 Task: In the Contact  Avery.Robinson@revlon.com; add deal stage: 'Decision Maker bought In'; Add amount '100000'; Select Deal Type: New Business; Select priority: 'High'; Associate deal with contact: choose any two contacts and company: Select any company.. Logged in from softage.1@softage.net
Action: Mouse moved to (81, 52)
Screenshot: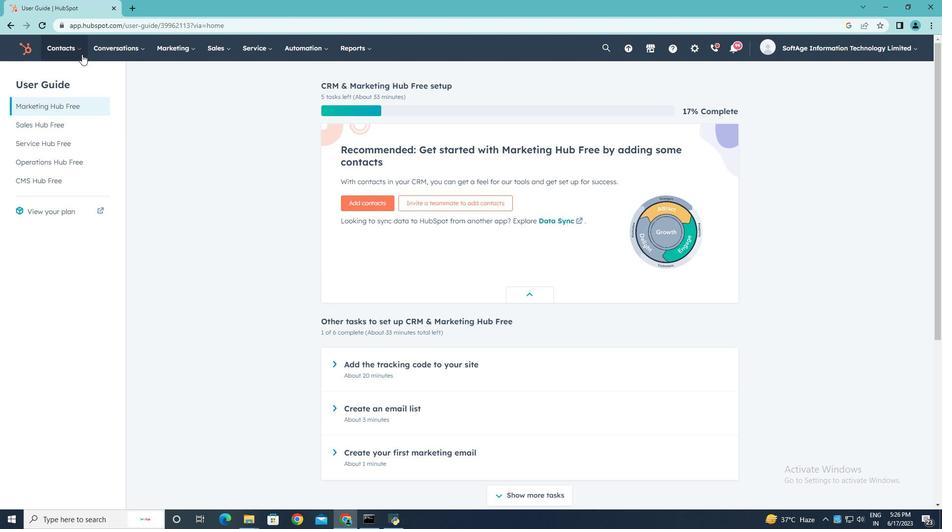 
Action: Mouse pressed left at (81, 52)
Screenshot: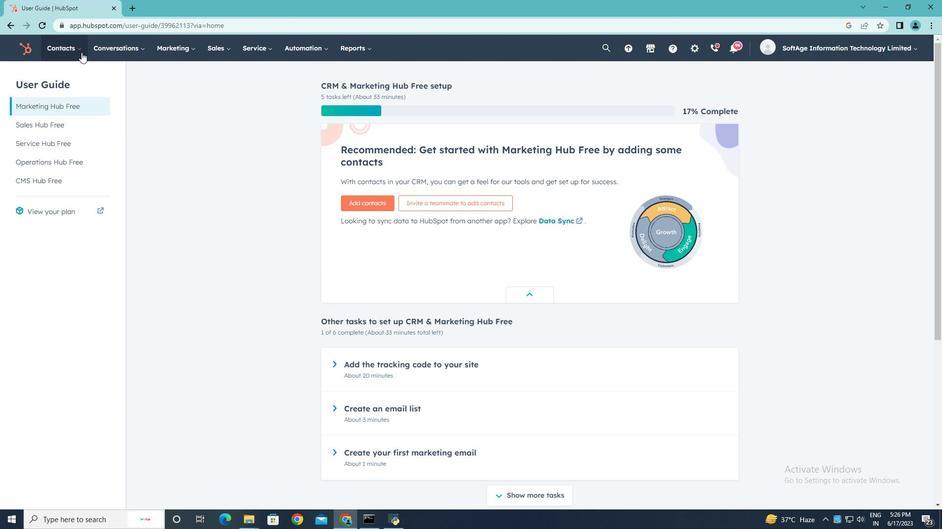 
Action: Mouse moved to (80, 74)
Screenshot: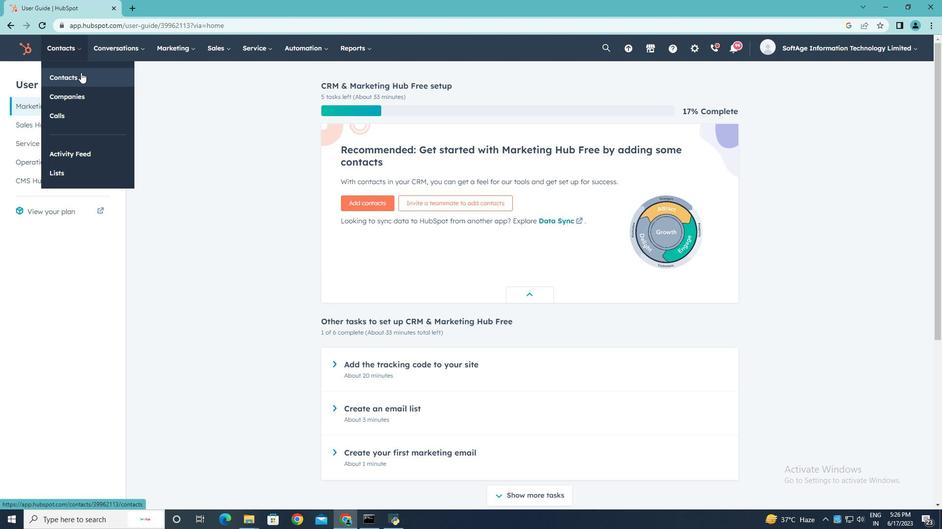 
Action: Mouse pressed left at (80, 74)
Screenshot: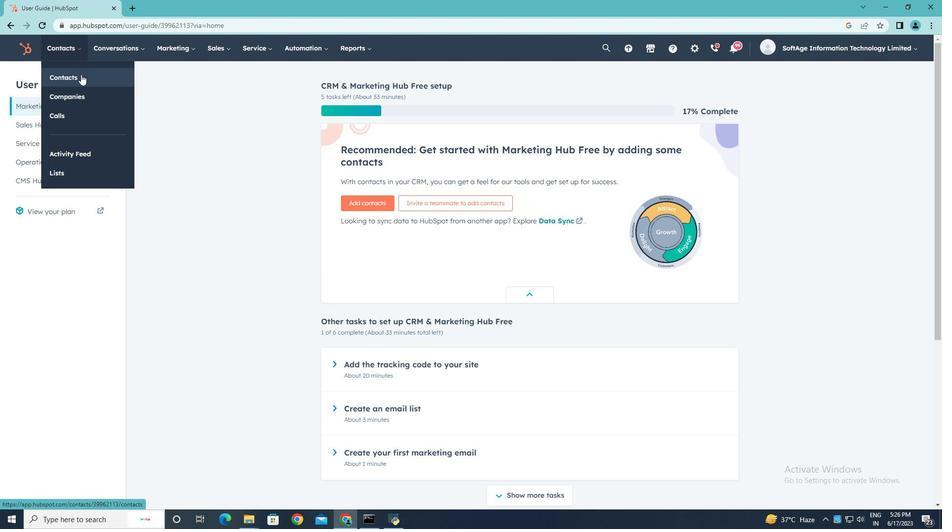 
Action: Mouse moved to (81, 158)
Screenshot: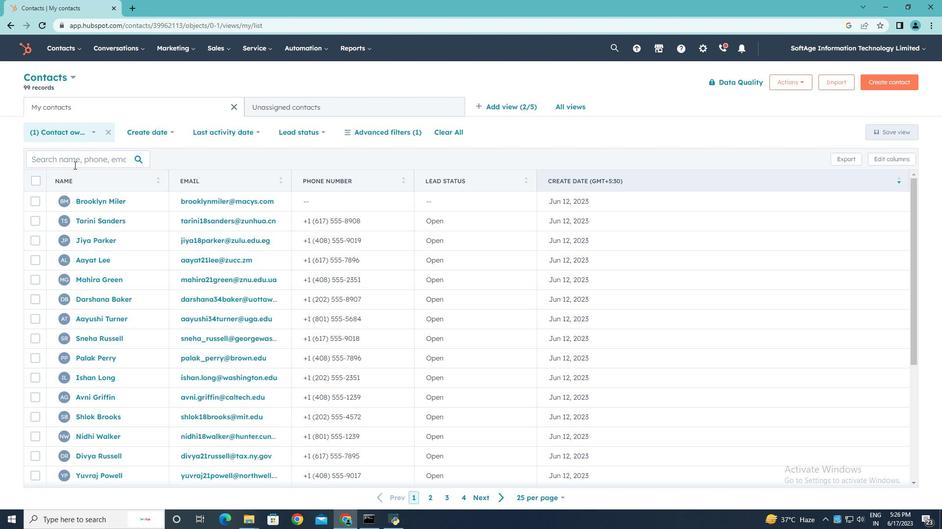 
Action: Mouse pressed left at (81, 158)
Screenshot: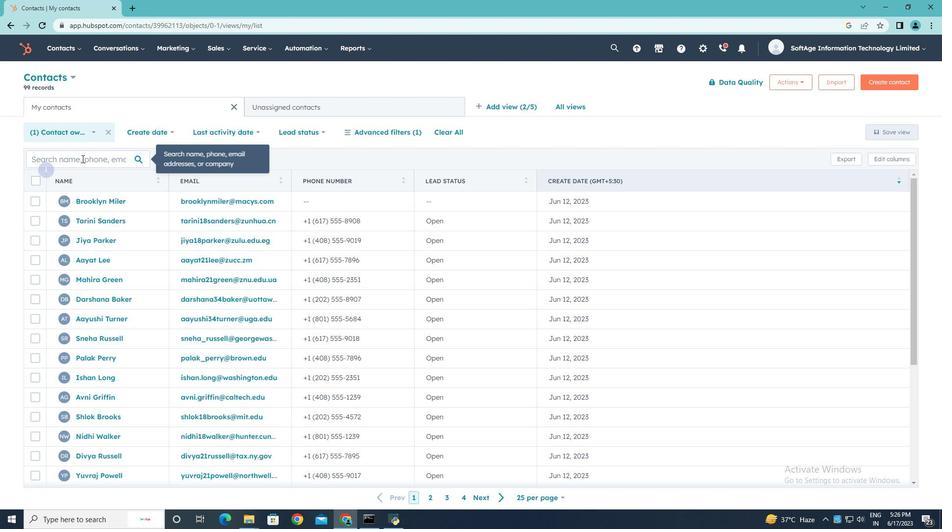 
Action: Key pressed <Key.shift>Avery.<Key.shift><Key.shift><Key.shift><Key.shift>Robinson<Key.shift>@revlon.com
Screenshot: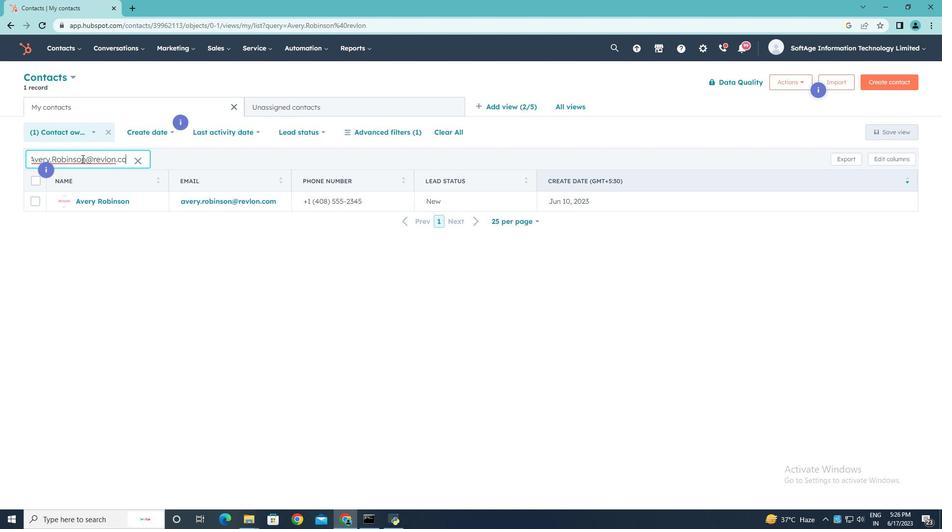 
Action: Mouse moved to (94, 200)
Screenshot: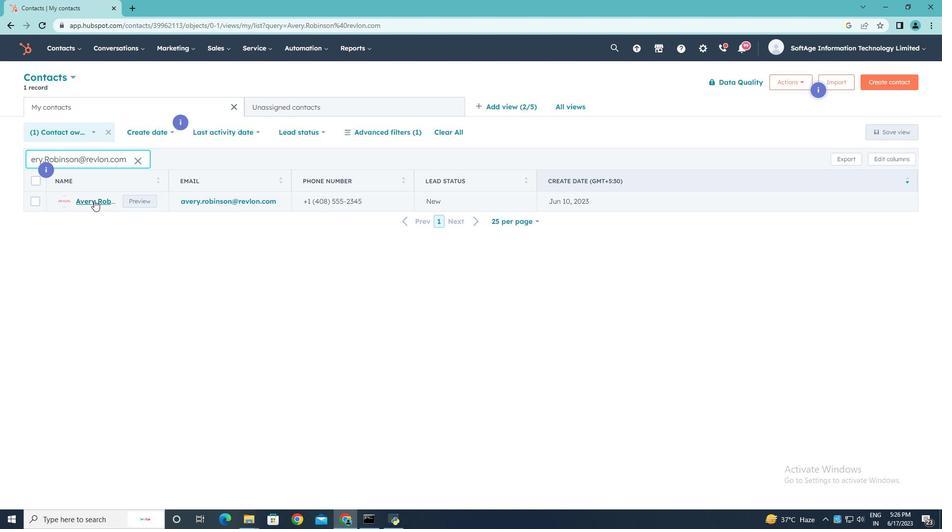 
Action: Mouse pressed left at (94, 200)
Screenshot: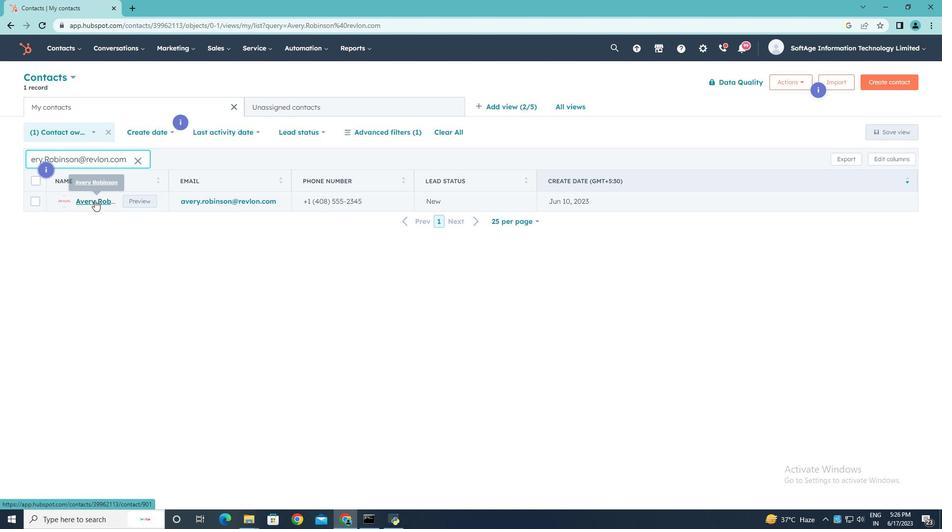 
Action: Mouse moved to (561, 318)
Screenshot: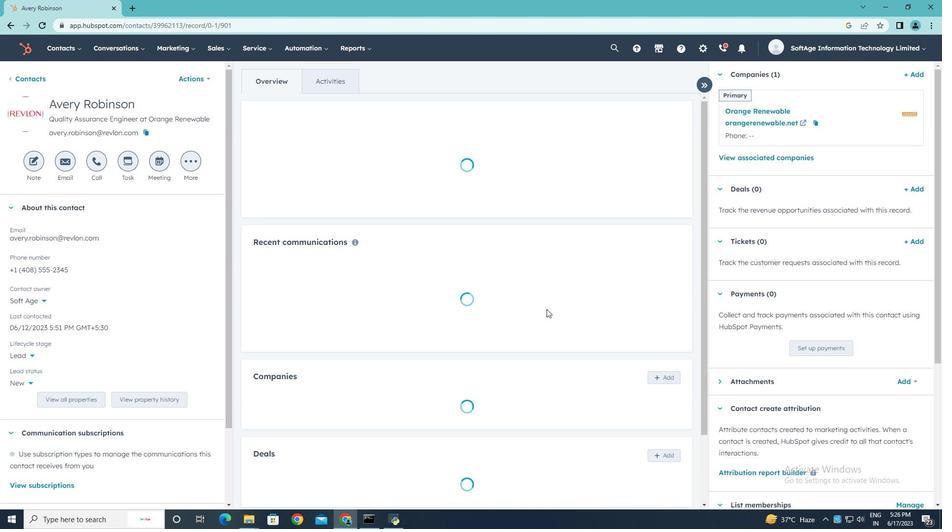 
Action: Mouse scrolled (561, 317) with delta (0, 0)
Screenshot: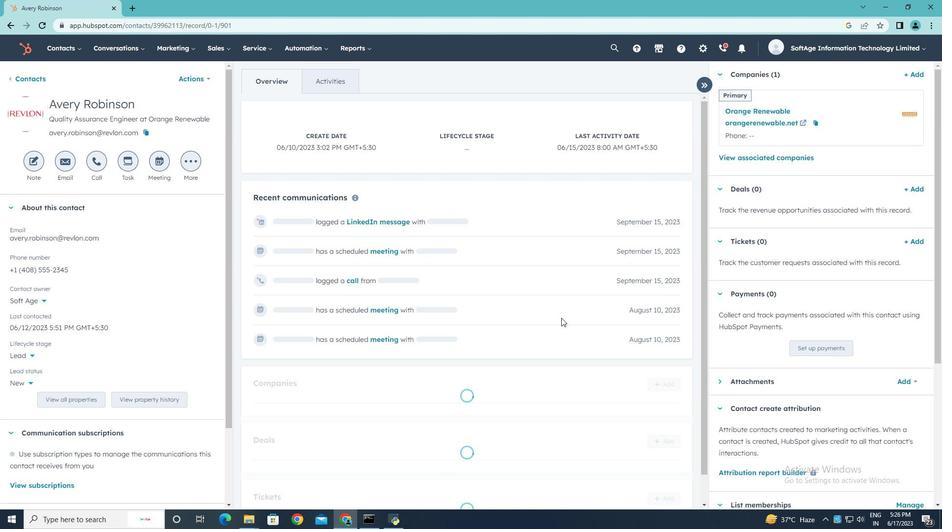 
Action: Mouse scrolled (561, 317) with delta (0, 0)
Screenshot: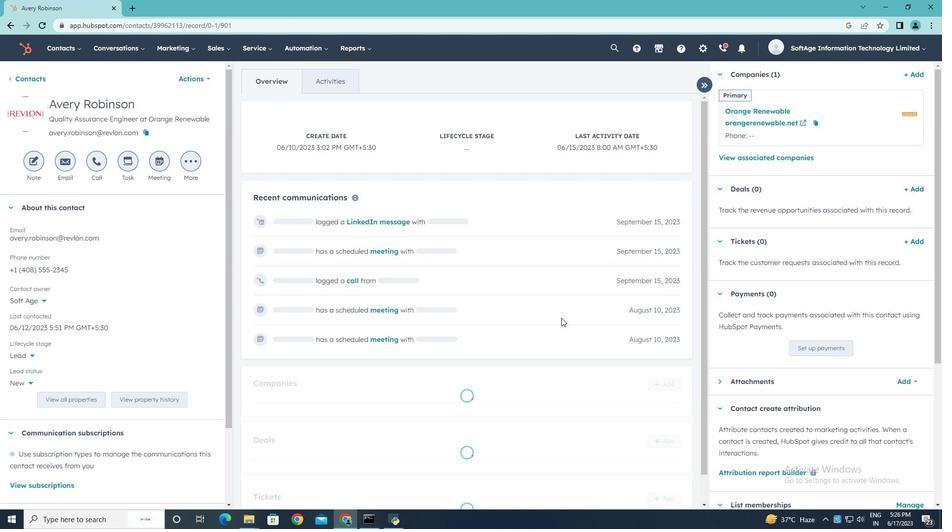 
Action: Mouse scrolled (561, 317) with delta (0, 0)
Screenshot: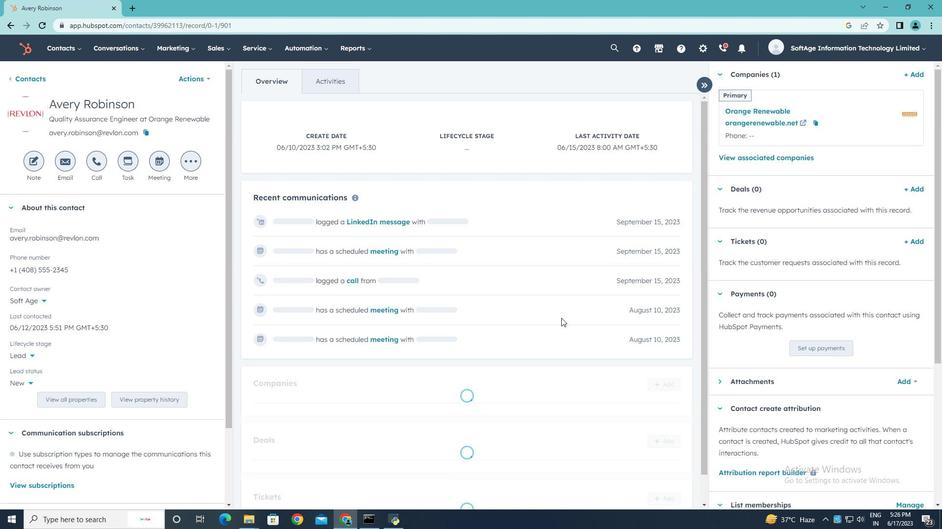 
Action: Mouse moved to (561, 322)
Screenshot: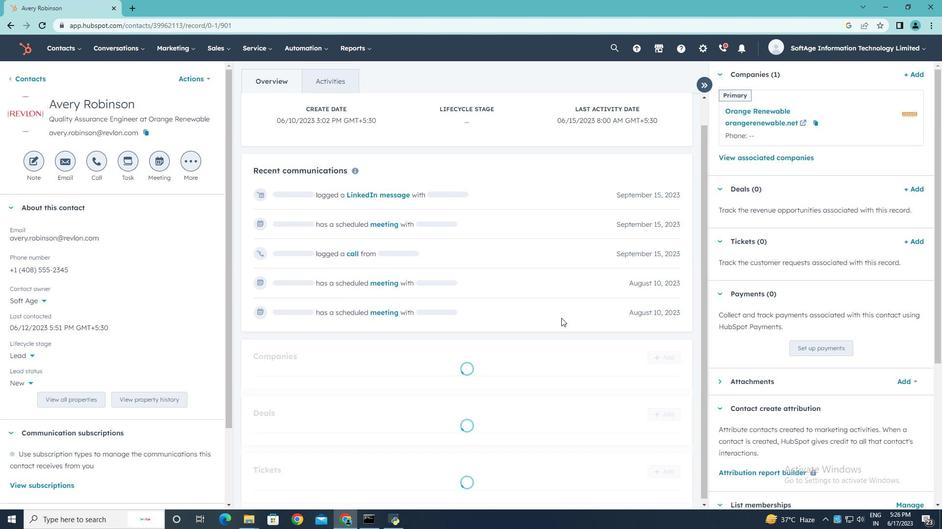 
Action: Mouse scrolled (561, 321) with delta (0, 0)
Screenshot: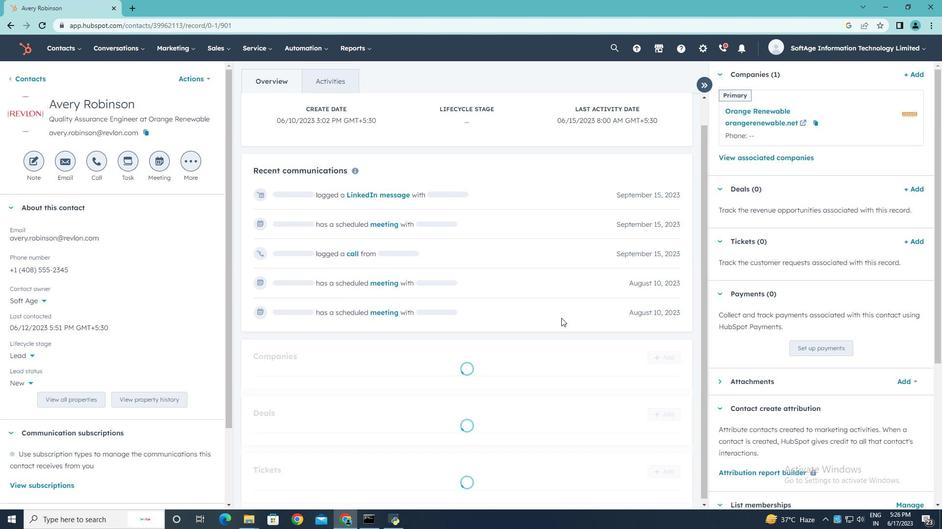 
Action: Mouse moved to (561, 322)
Screenshot: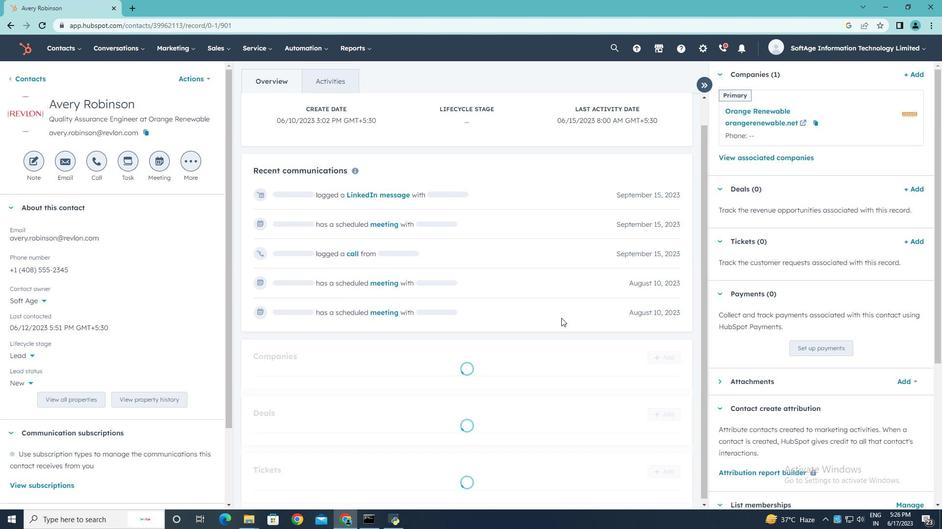 
Action: Mouse scrolled (561, 321) with delta (0, 0)
Screenshot: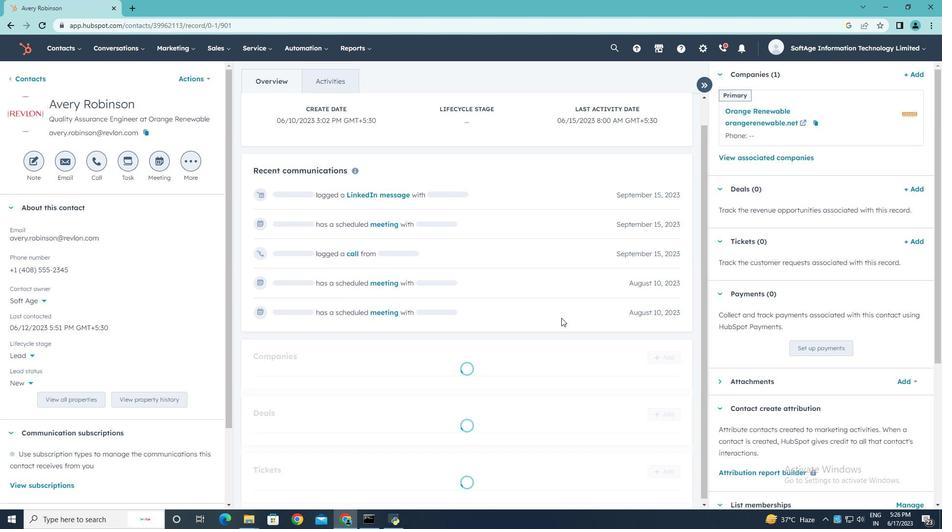 
Action: Mouse scrolled (561, 321) with delta (0, 0)
Screenshot: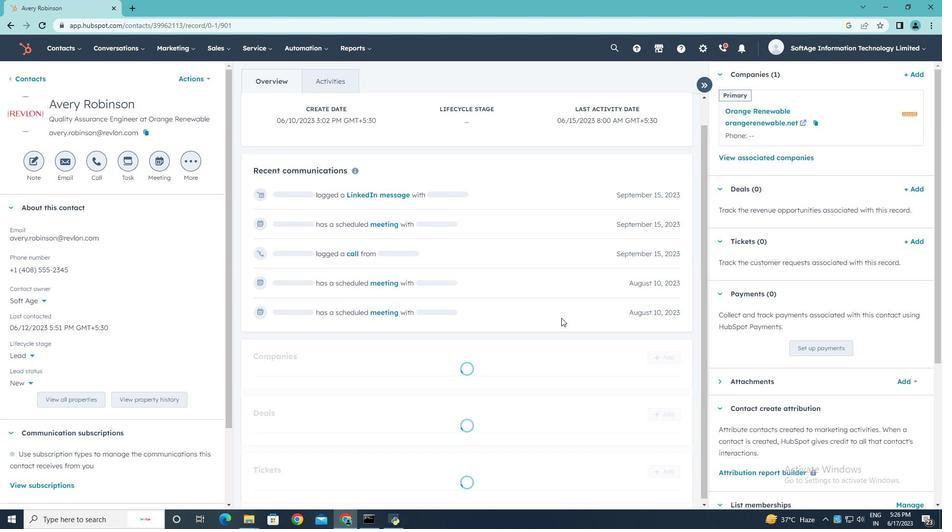 
Action: Mouse scrolled (561, 321) with delta (0, 0)
Screenshot: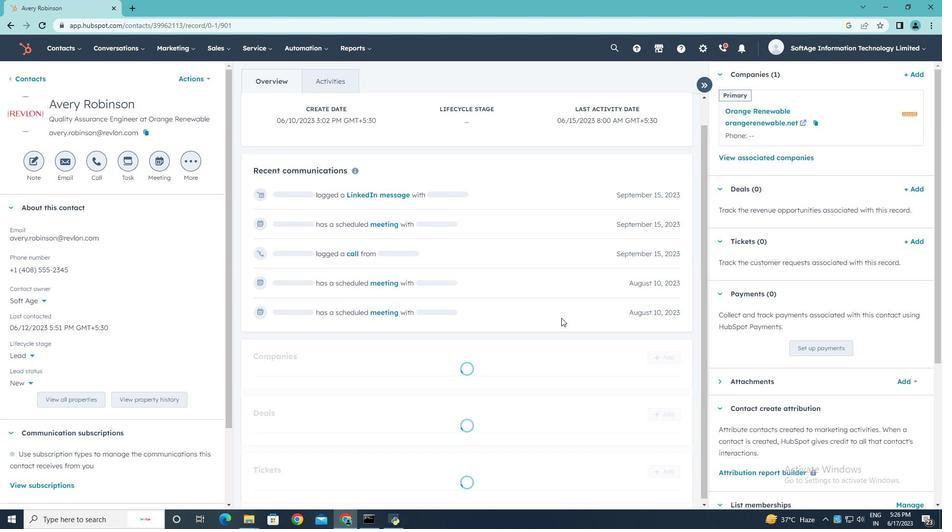 
Action: Mouse moved to (567, 338)
Screenshot: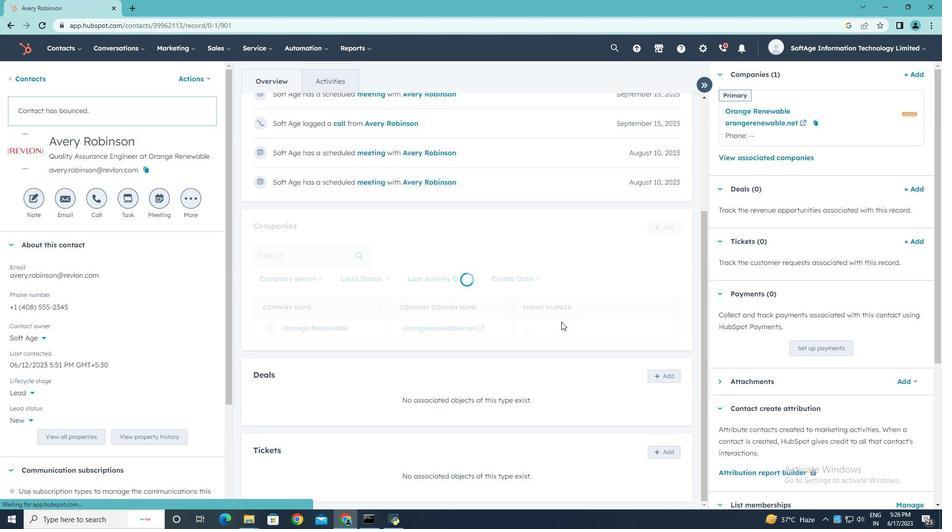 
Action: Mouse scrolled (567, 338) with delta (0, 0)
Screenshot: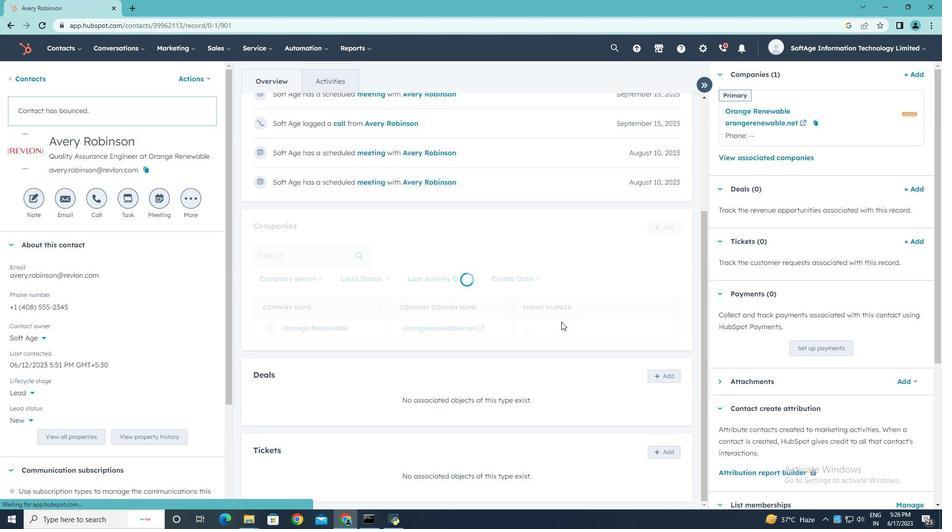 
Action: Mouse scrolled (567, 338) with delta (0, 0)
Screenshot: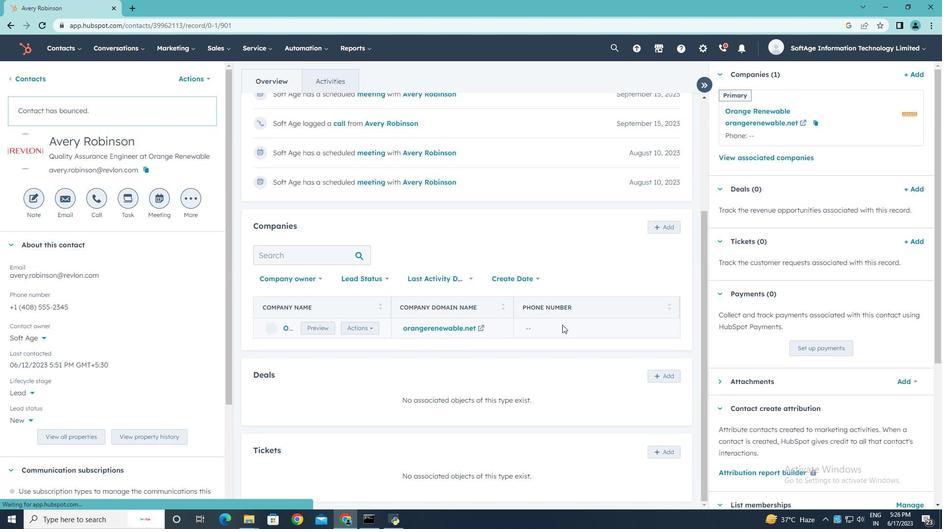
Action: Mouse moved to (567, 339)
Screenshot: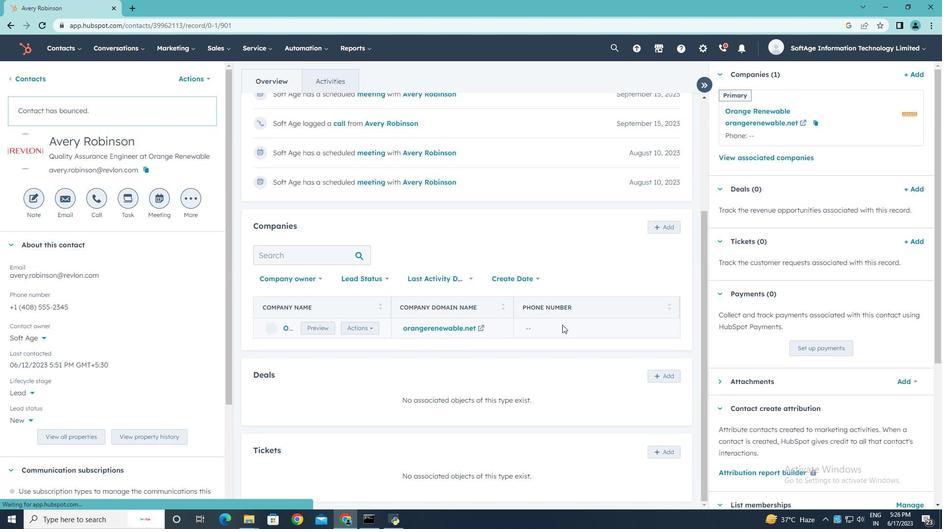 
Action: Mouse scrolled (567, 338) with delta (0, 0)
Screenshot: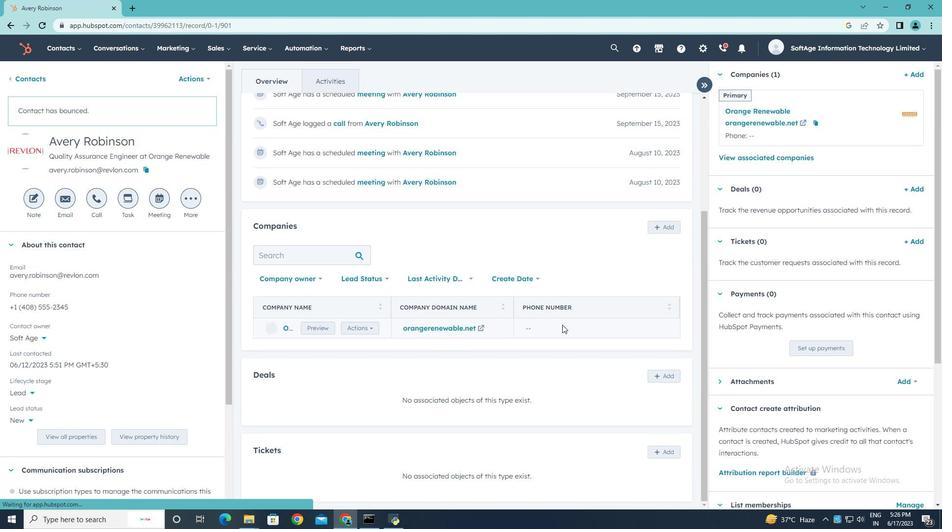 
Action: Mouse moved to (669, 375)
Screenshot: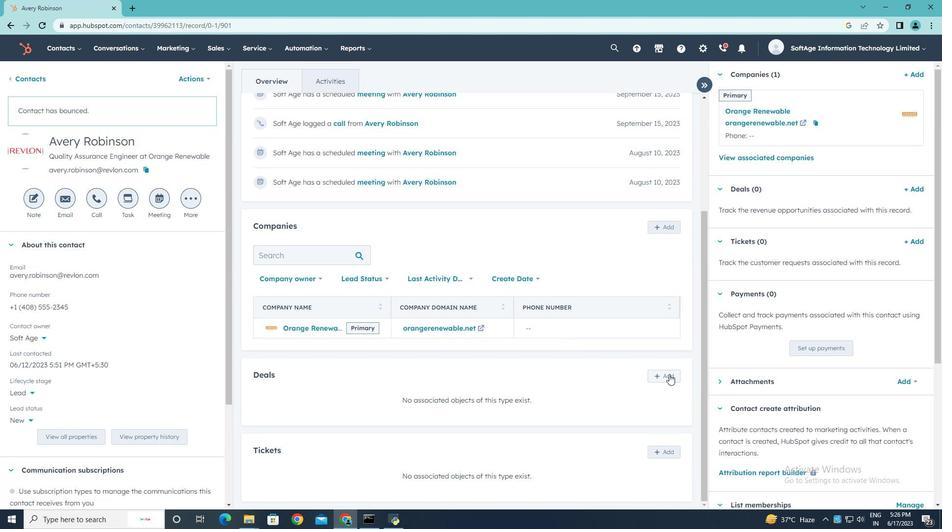 
Action: Mouse pressed left at (669, 375)
Screenshot: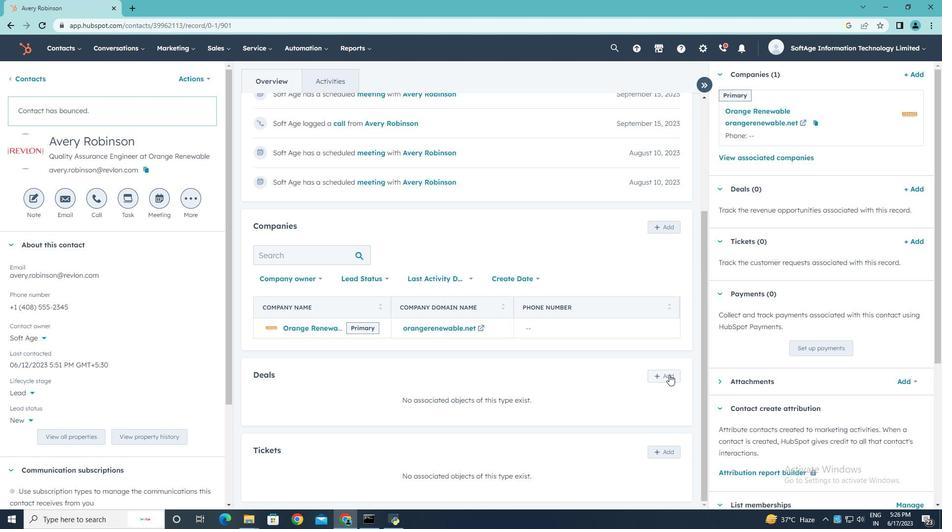 
Action: Mouse moved to (900, 252)
Screenshot: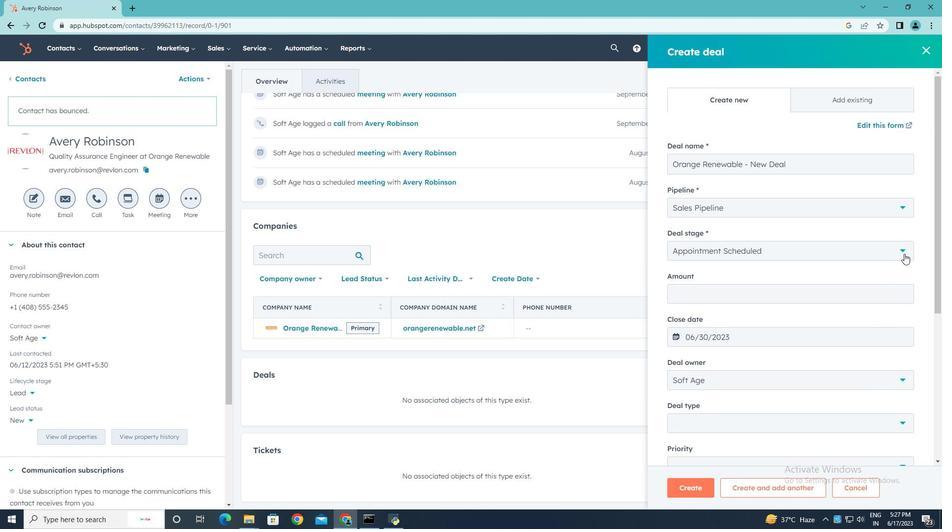 
Action: Mouse pressed left at (900, 252)
Screenshot: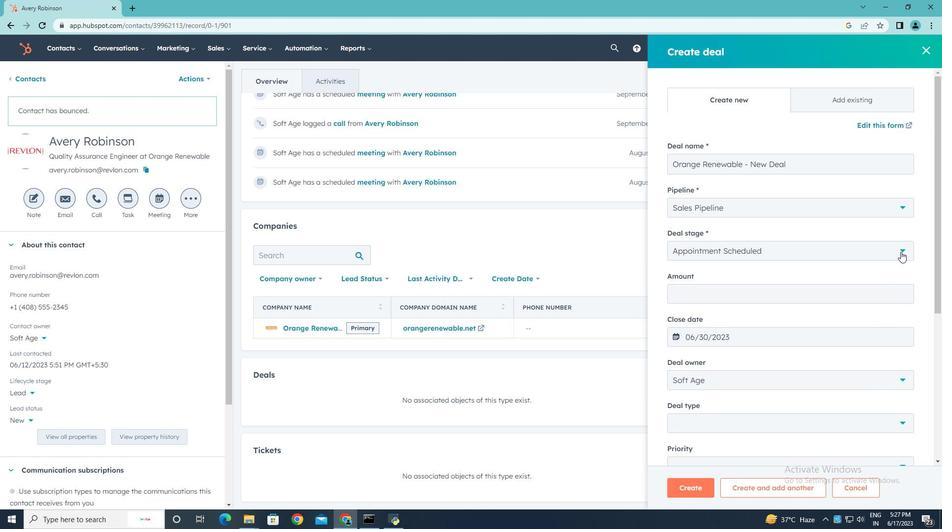 
Action: Mouse moved to (823, 341)
Screenshot: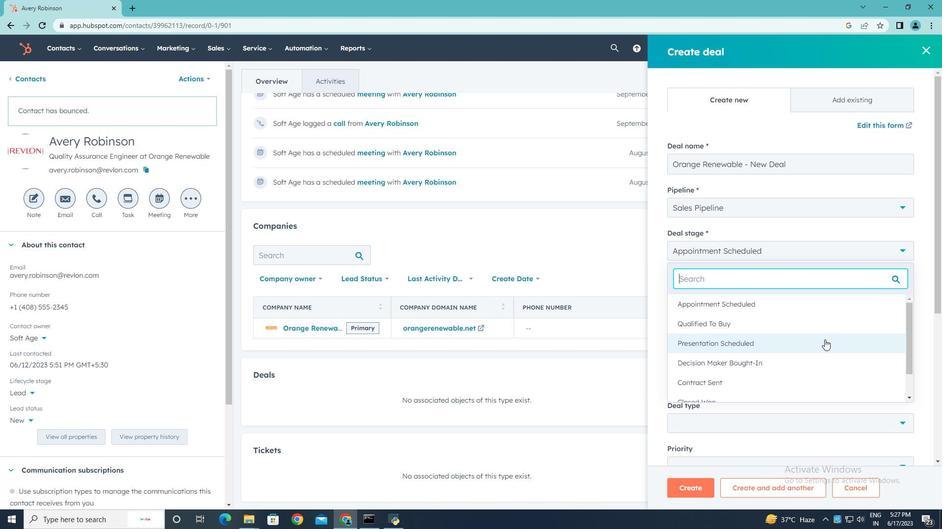 
Action: Mouse scrolled (823, 340) with delta (0, 0)
Screenshot: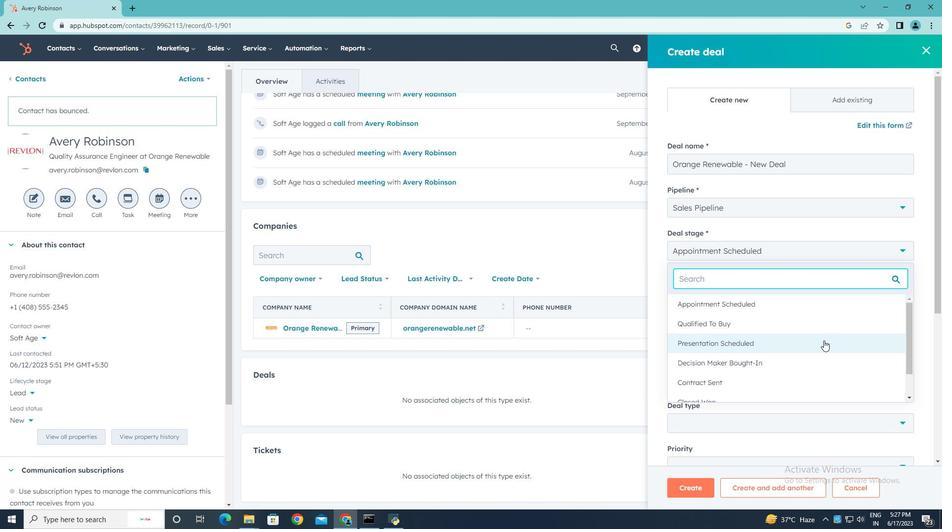 
Action: Mouse scrolled (823, 340) with delta (0, 0)
Screenshot: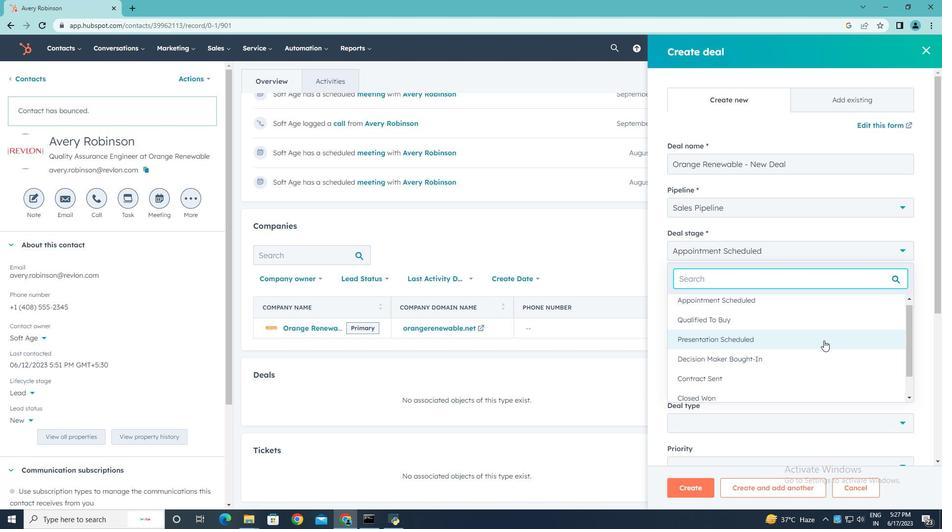 
Action: Mouse scrolled (823, 341) with delta (0, 0)
Screenshot: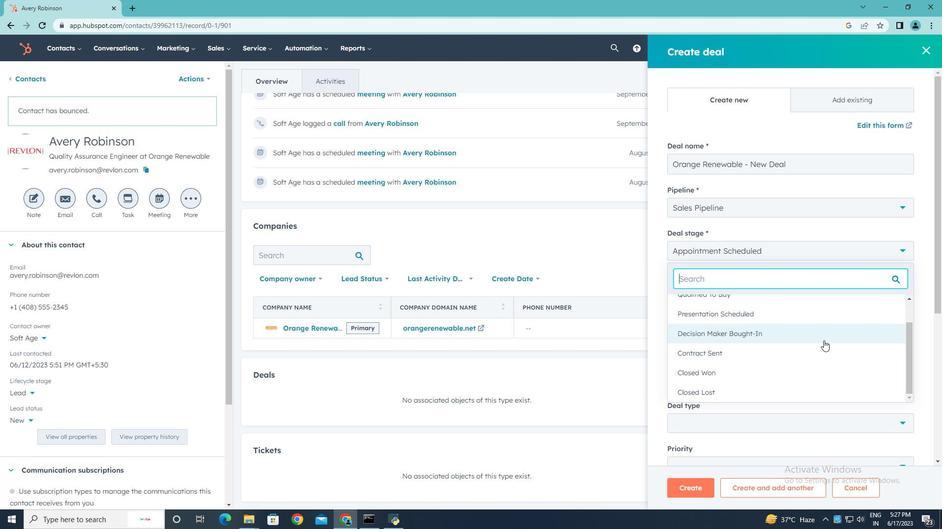 
Action: Mouse moved to (761, 365)
Screenshot: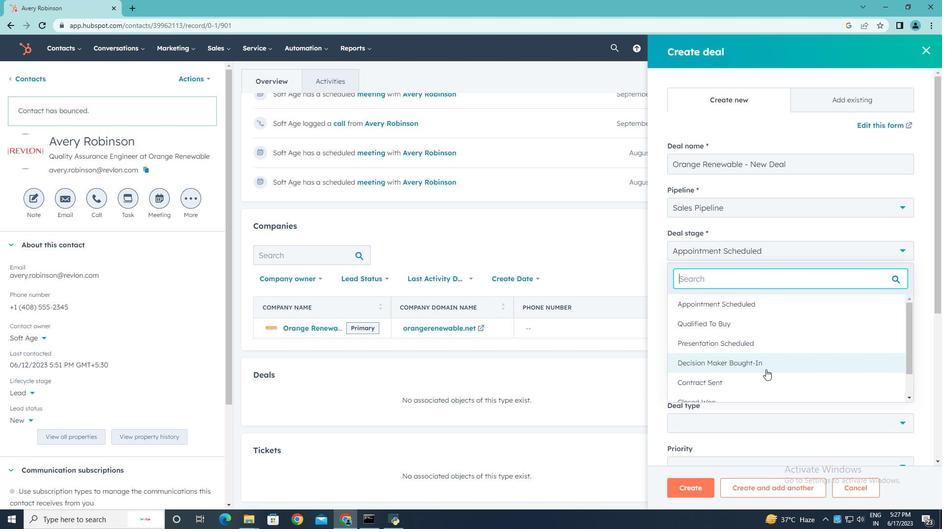 
Action: Mouse pressed left at (761, 365)
Screenshot: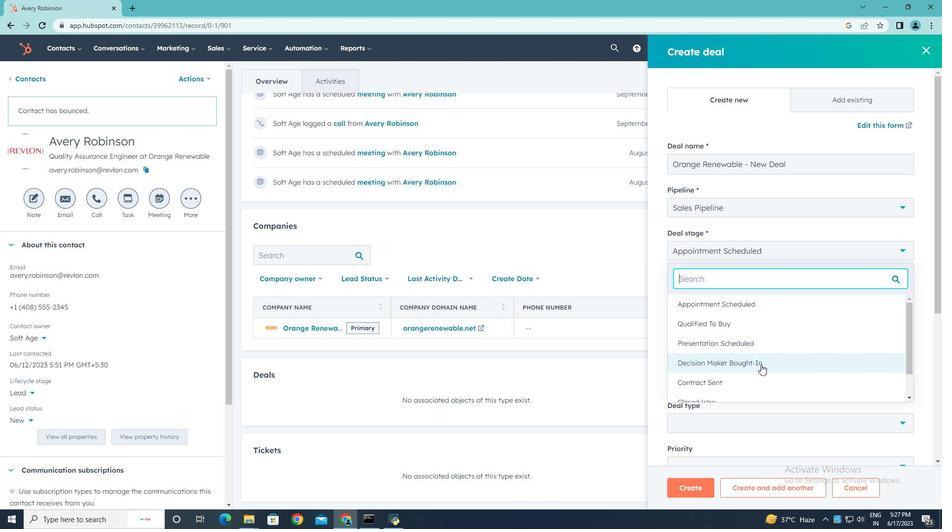 
Action: Mouse moved to (881, 297)
Screenshot: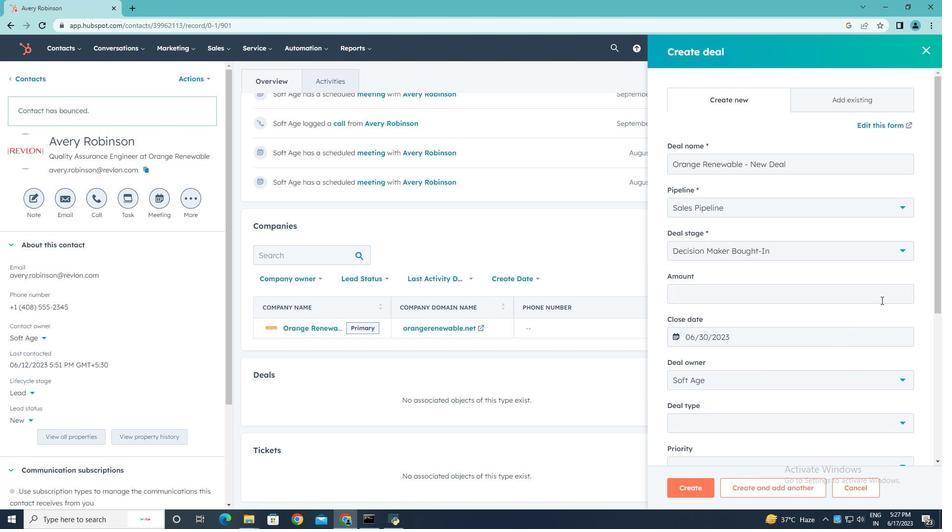 
Action: Mouse pressed left at (881, 297)
Screenshot: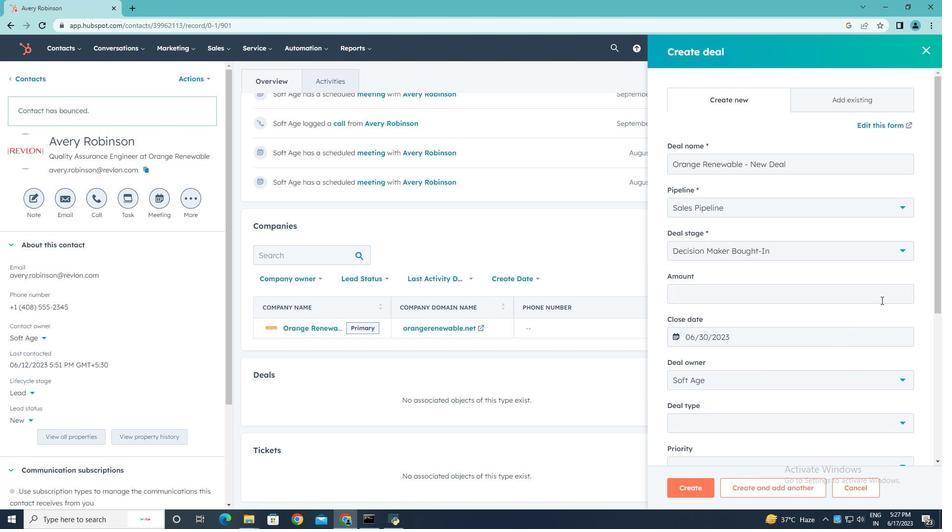 
Action: Mouse moved to (869, 292)
Screenshot: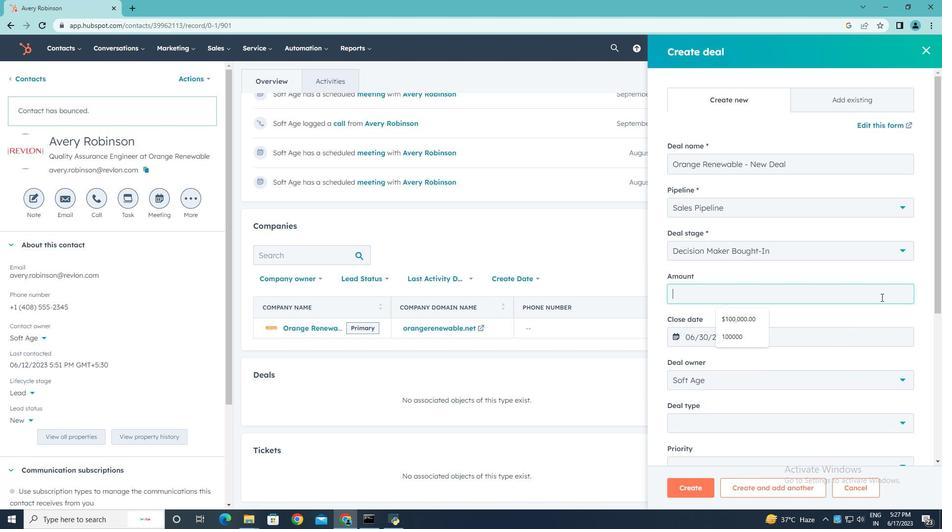 
Action: Key pressed 100000
Screenshot: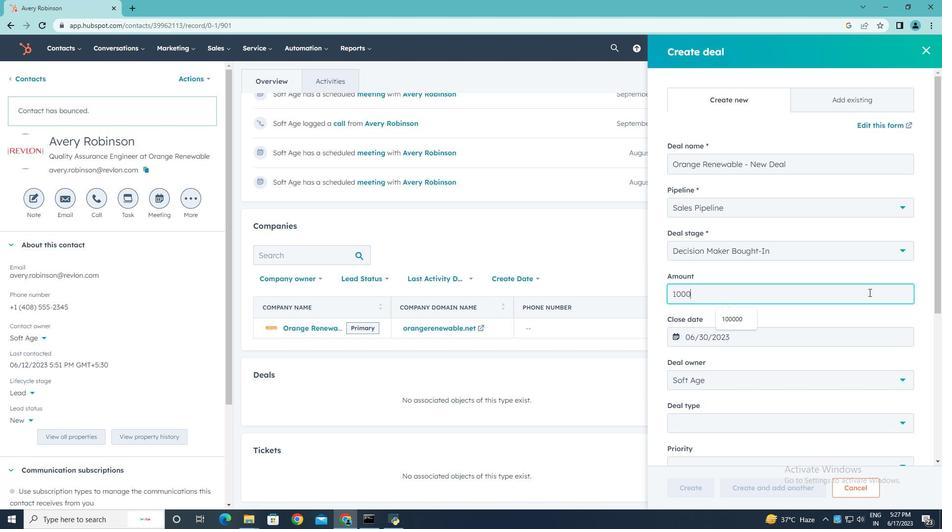 
Action: Mouse moved to (899, 420)
Screenshot: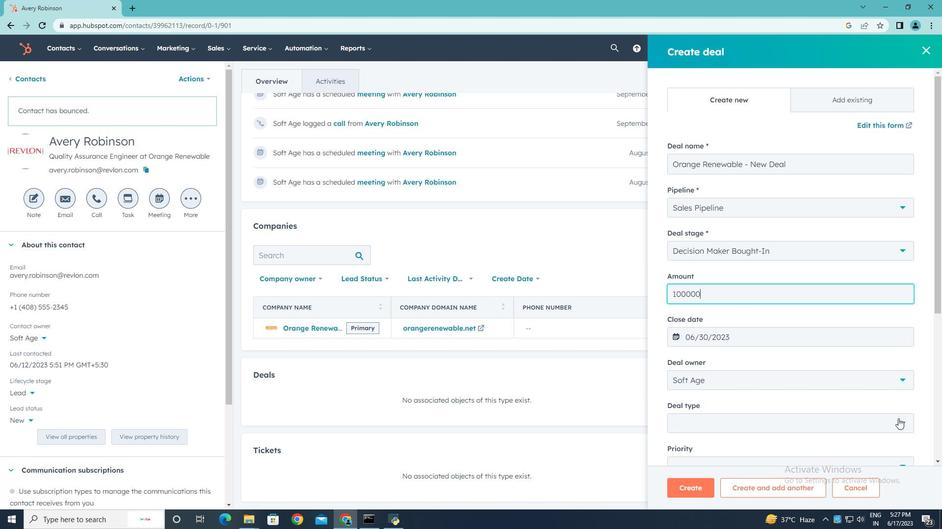 
Action: Mouse pressed left at (899, 420)
Screenshot: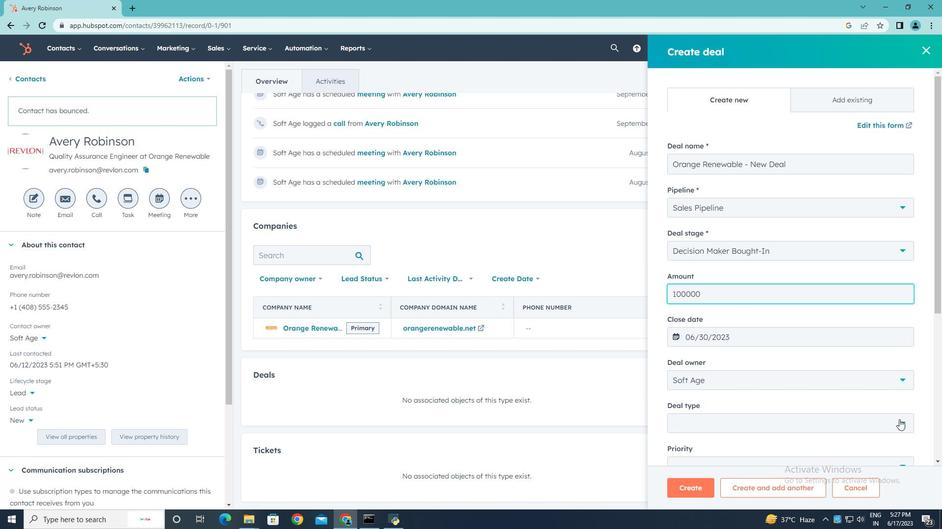 
Action: Mouse moved to (742, 469)
Screenshot: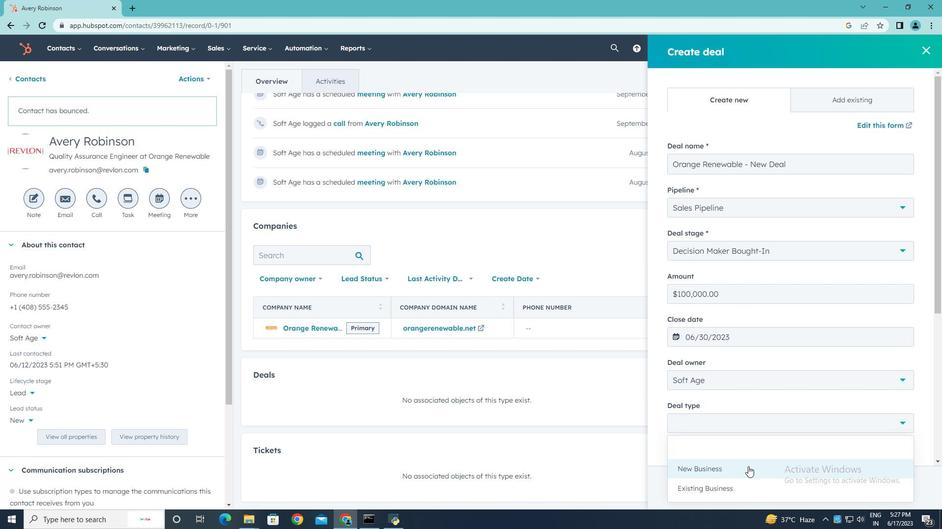 
Action: Mouse pressed left at (742, 469)
Screenshot: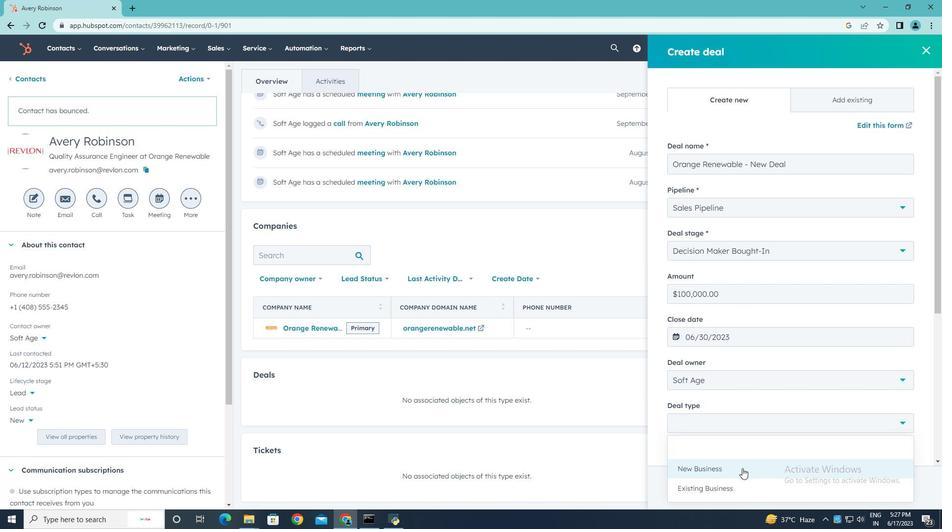 
Action: Mouse moved to (821, 441)
Screenshot: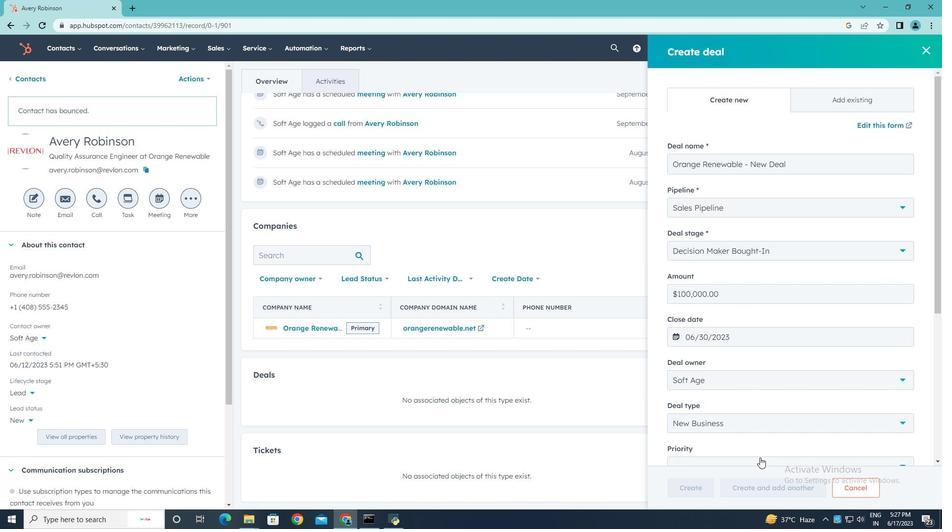 
Action: Mouse scrolled (821, 440) with delta (0, 0)
Screenshot: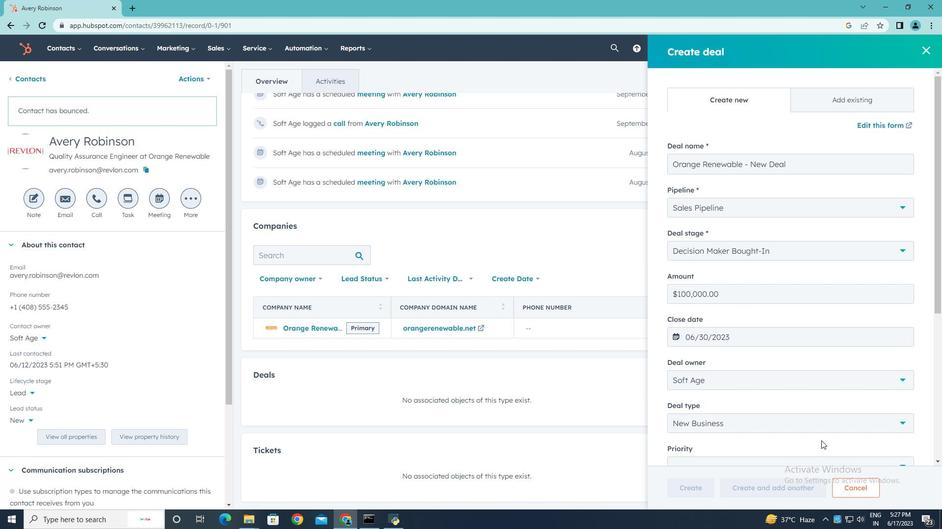 
Action: Mouse scrolled (821, 440) with delta (0, 0)
Screenshot: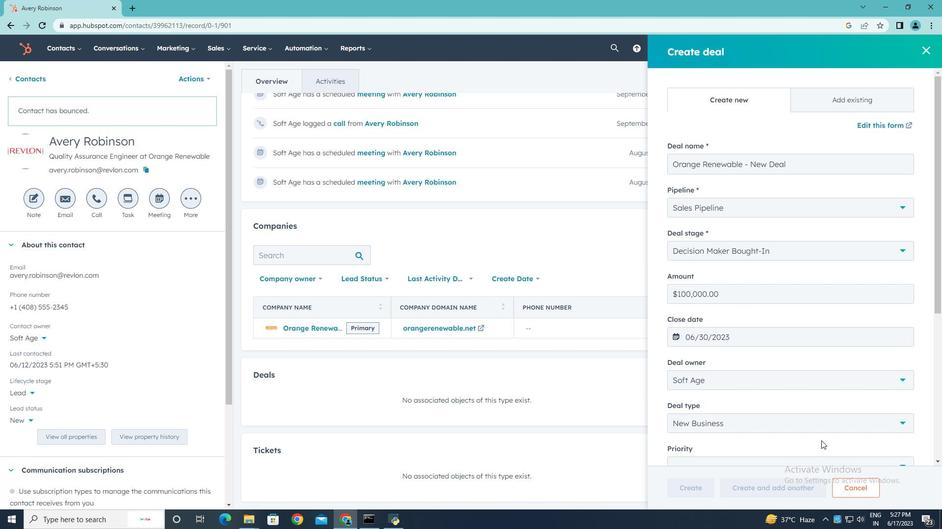 
Action: Mouse moved to (900, 370)
Screenshot: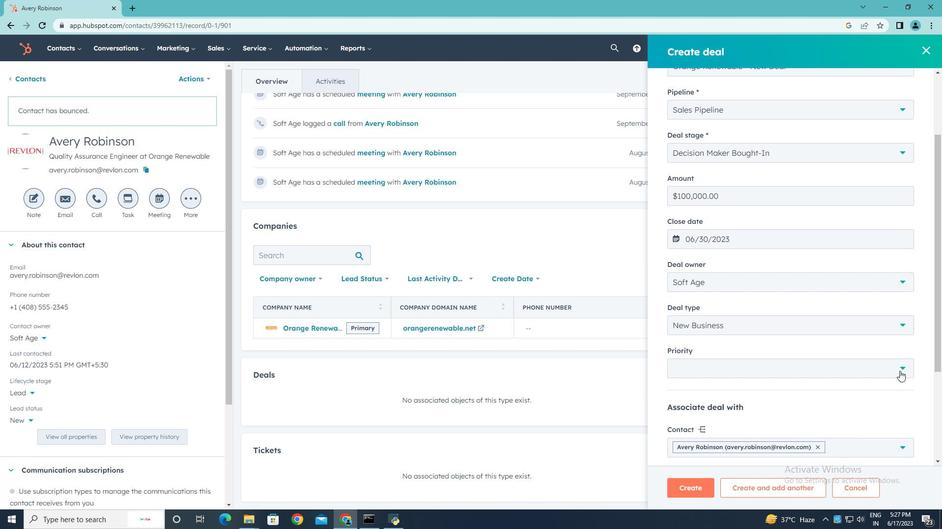 
Action: Mouse pressed left at (900, 370)
Screenshot: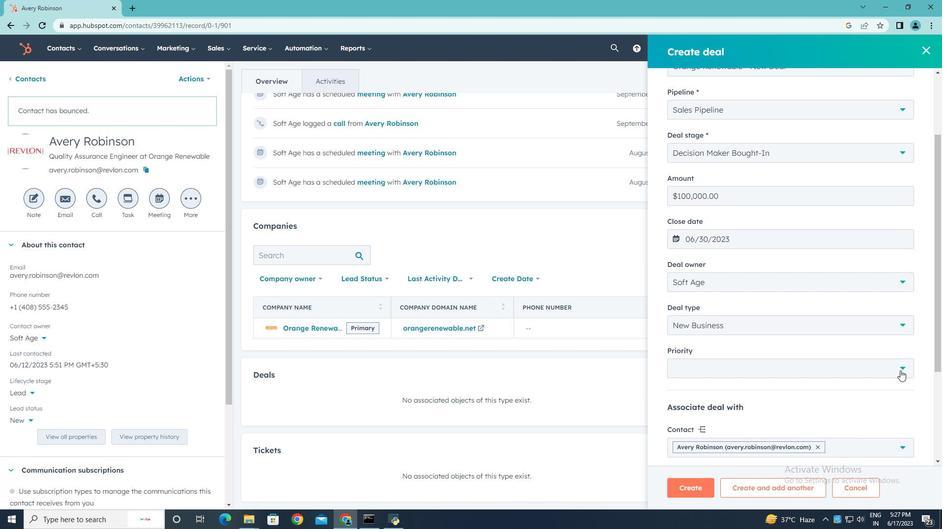 
Action: Mouse moved to (724, 456)
Screenshot: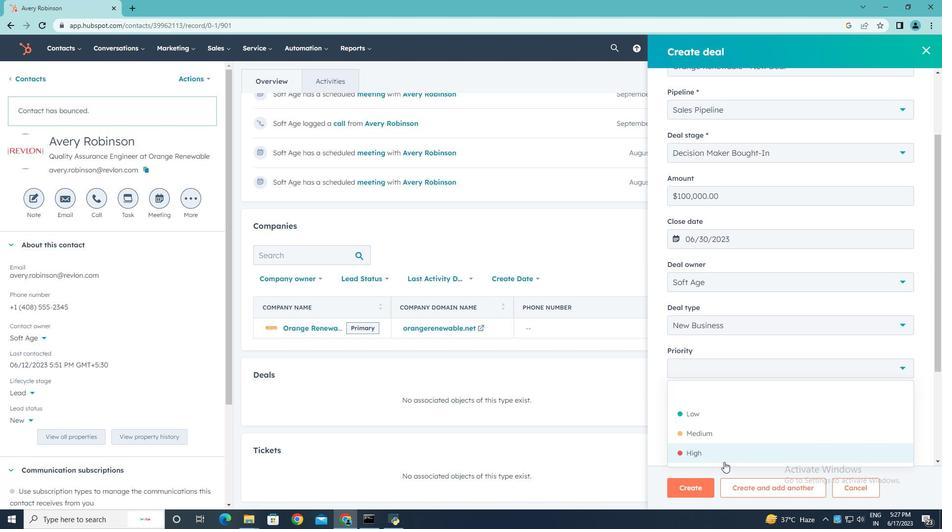 
Action: Mouse pressed left at (724, 456)
Screenshot: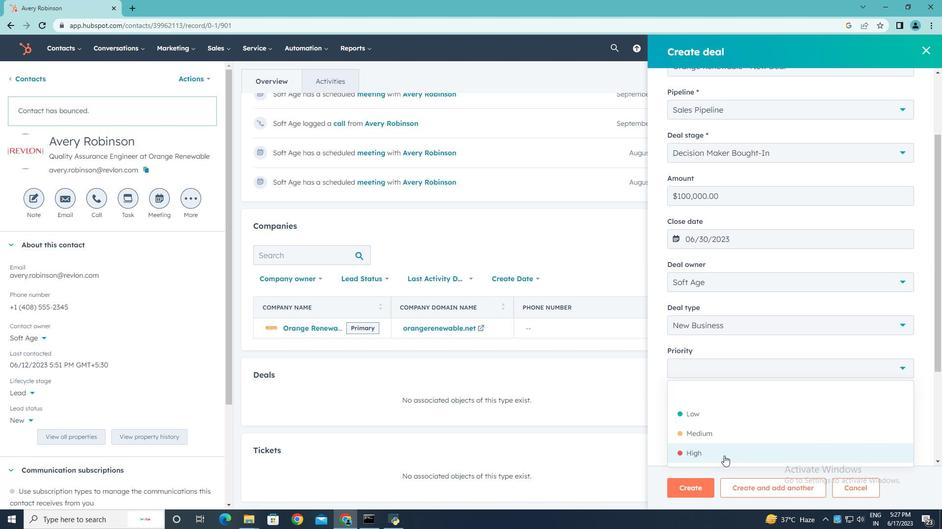 
Action: Mouse moved to (815, 413)
Screenshot: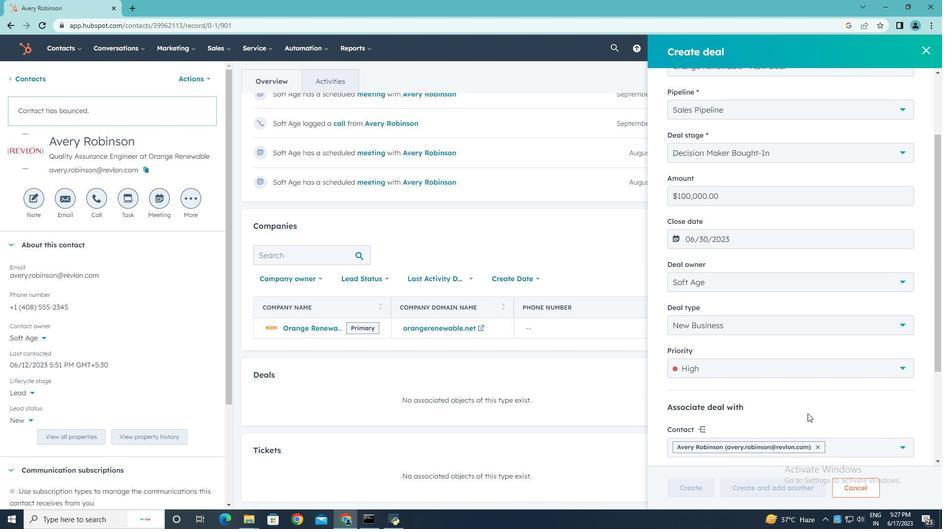 
Action: Mouse scrolled (815, 412) with delta (0, 0)
Screenshot: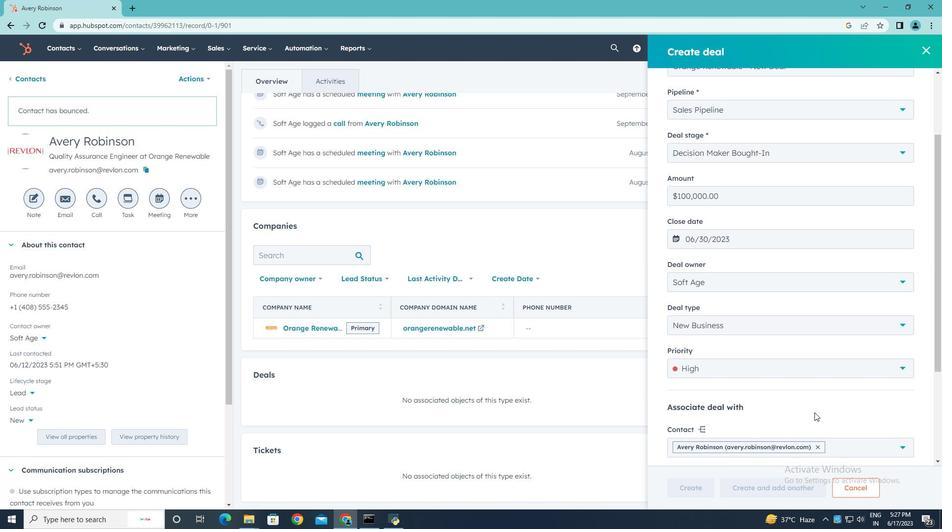 
Action: Mouse scrolled (815, 412) with delta (0, 0)
Screenshot: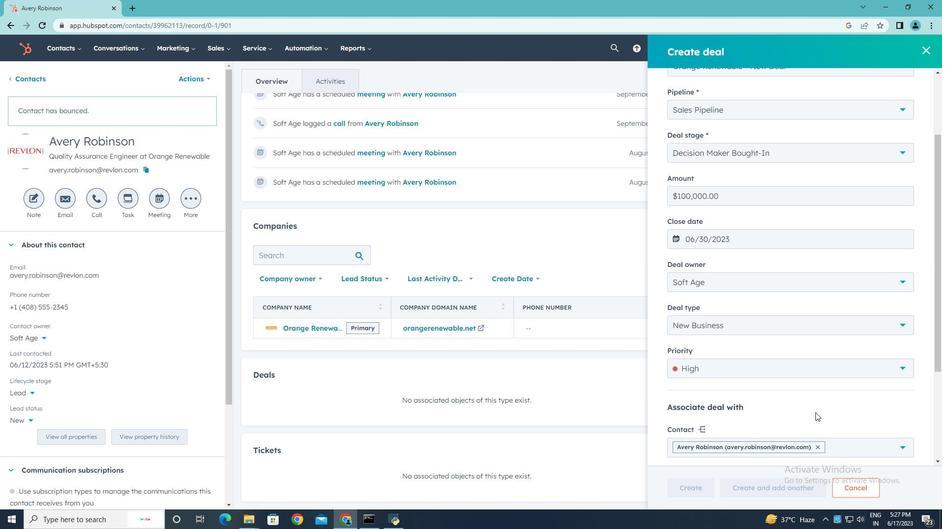 
Action: Mouse moved to (904, 350)
Screenshot: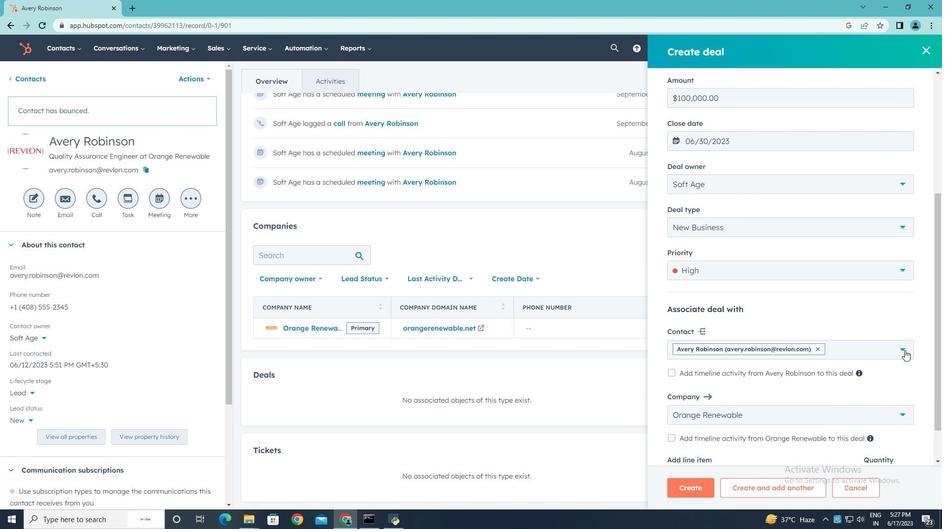 
Action: Mouse pressed left at (904, 350)
Screenshot: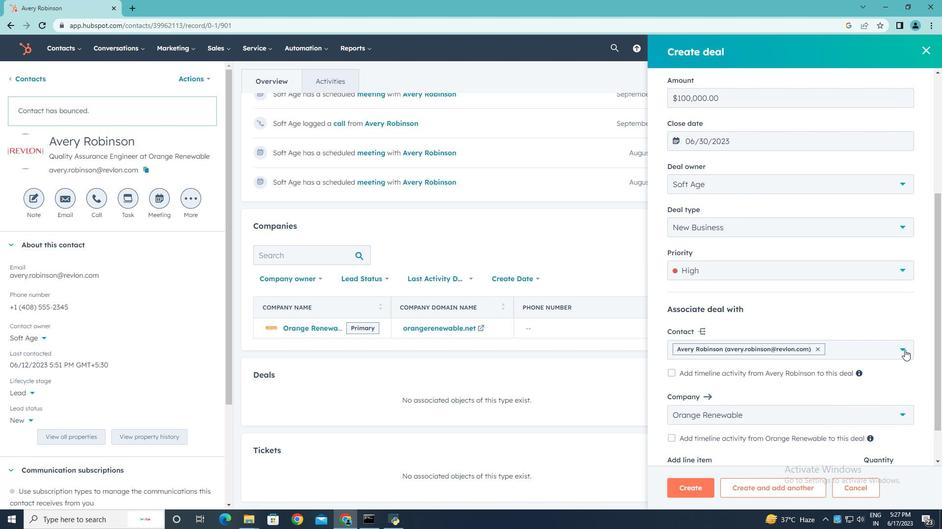 
Action: Mouse moved to (681, 485)
Screenshot: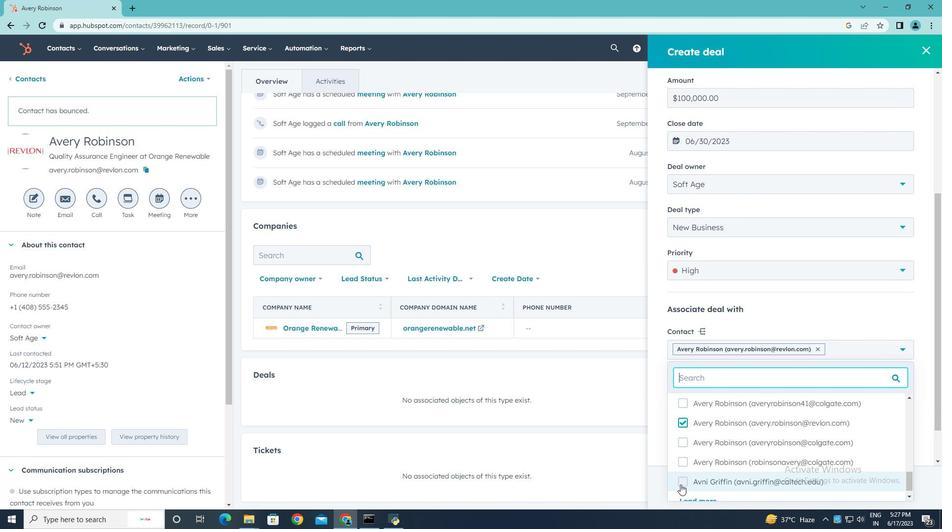 
Action: Mouse scrolled (681, 484) with delta (0, 0)
Screenshot: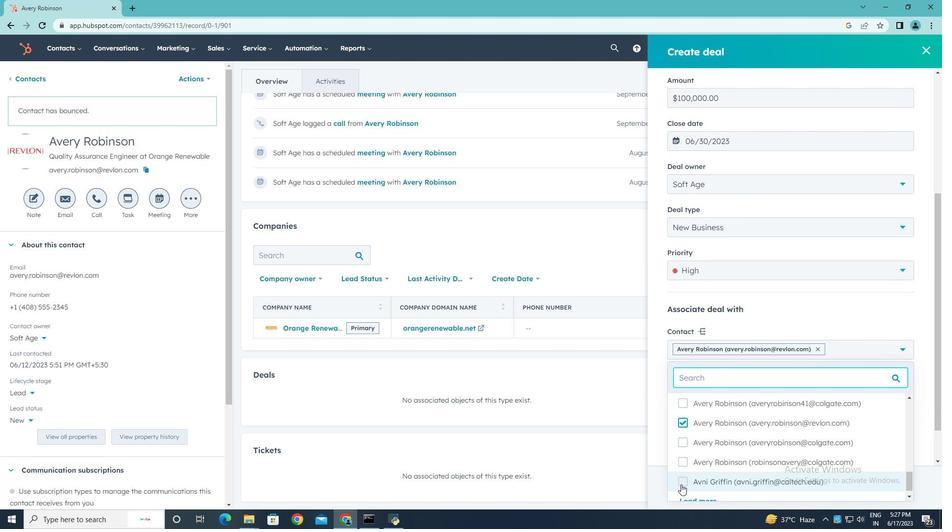 
Action: Mouse scrolled (681, 484) with delta (0, 0)
Screenshot: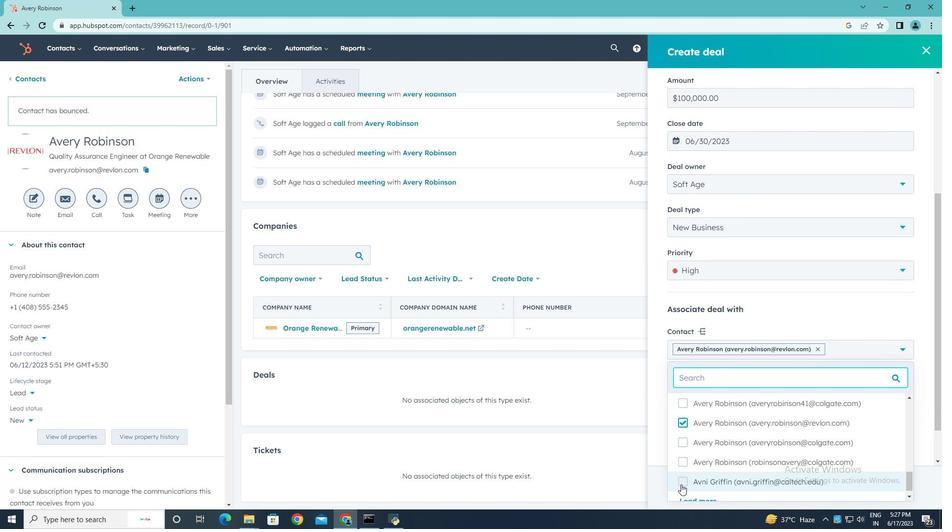 
Action: Mouse scrolled (681, 484) with delta (0, 0)
Screenshot: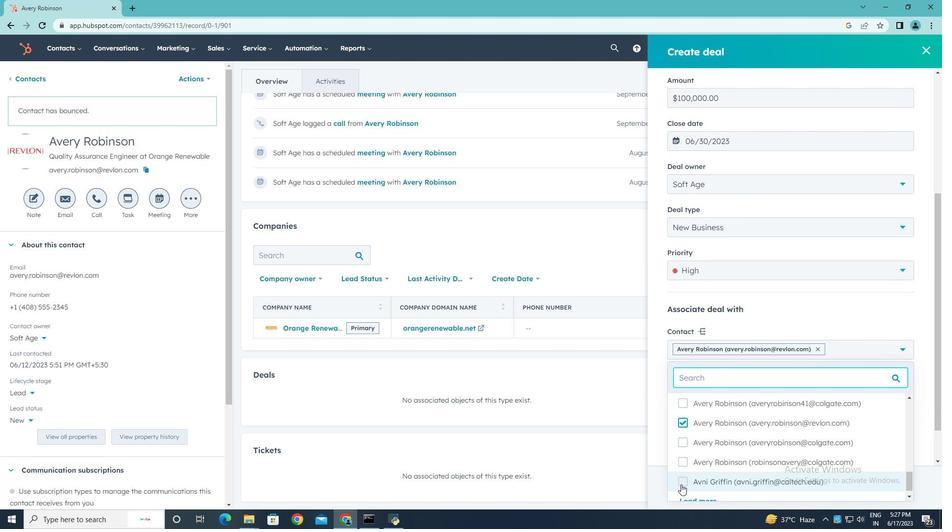 
Action: Mouse scrolled (681, 484) with delta (0, 0)
Screenshot: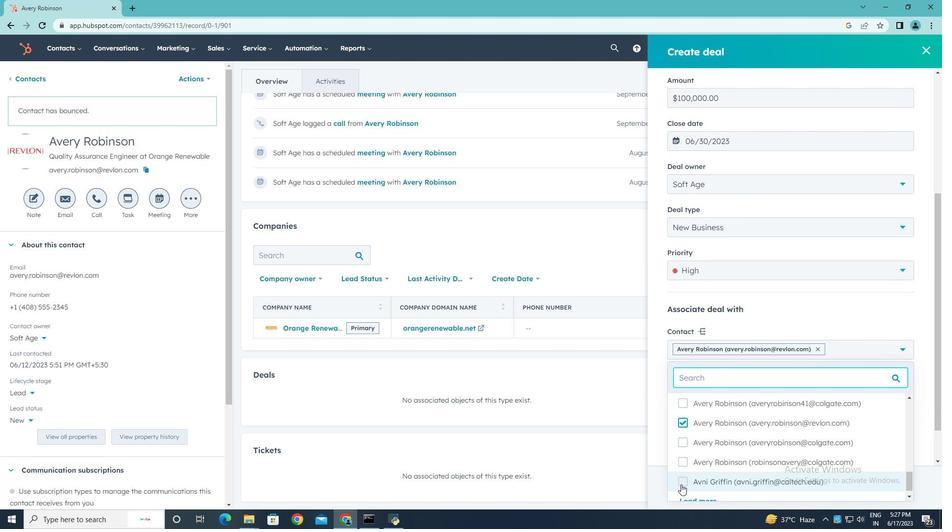 
Action: Mouse scrolled (681, 484) with delta (0, 0)
Screenshot: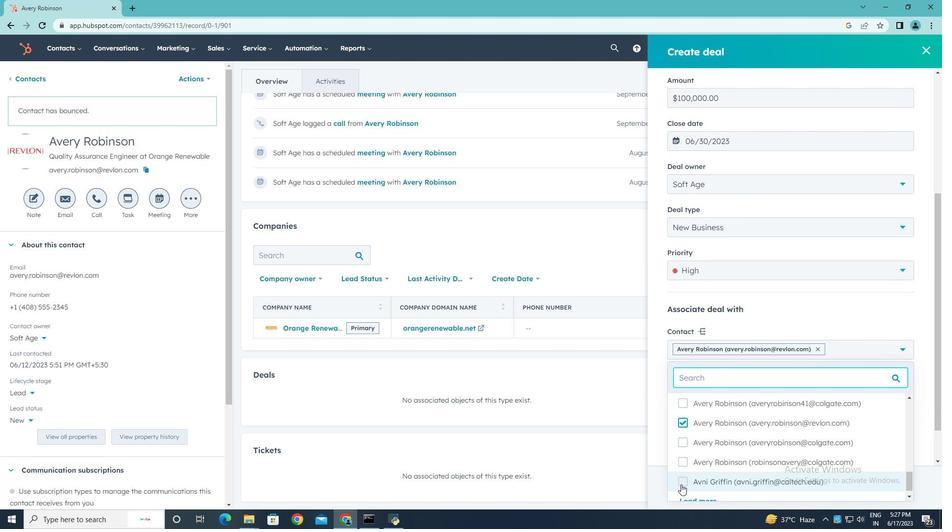 
Action: Mouse scrolled (681, 484) with delta (0, 0)
Screenshot: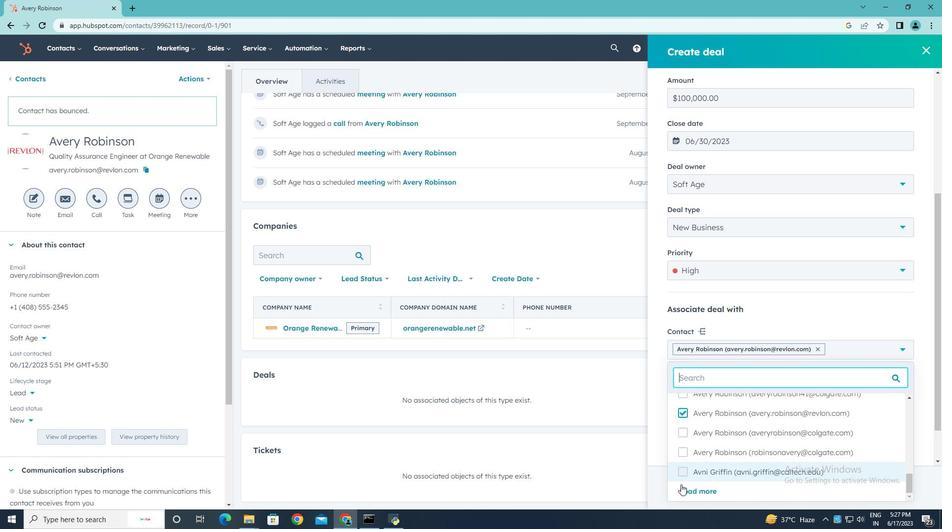 
Action: Mouse scrolled (681, 484) with delta (0, 0)
Screenshot: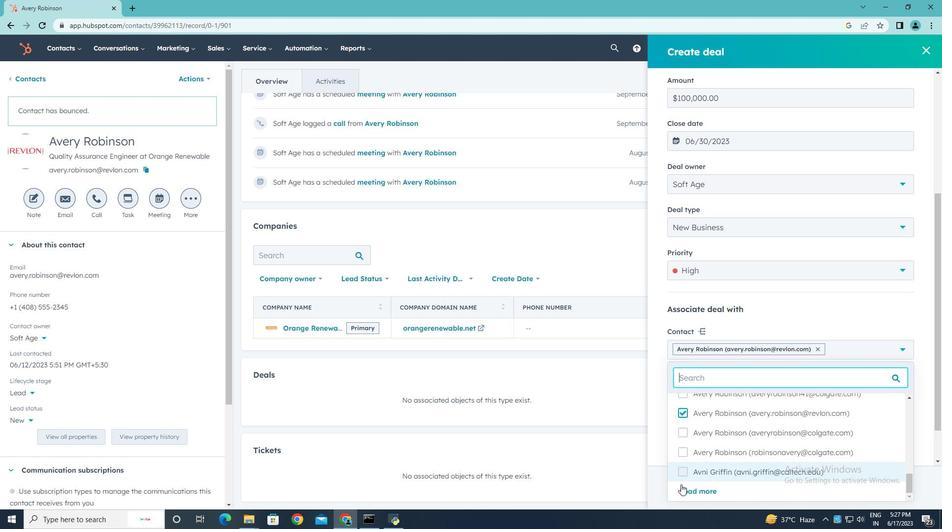 
Action: Mouse scrolled (681, 484) with delta (0, 0)
Screenshot: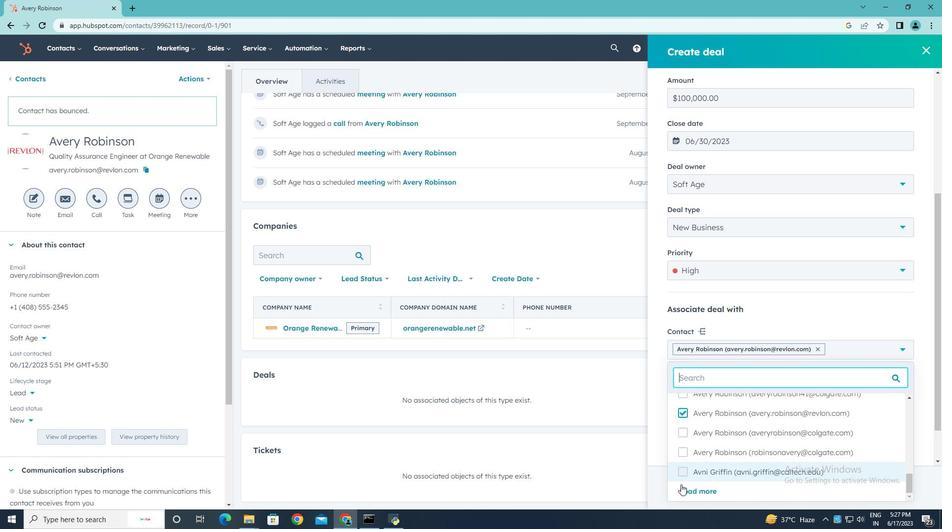 
Action: Mouse scrolled (681, 484) with delta (0, 0)
Screenshot: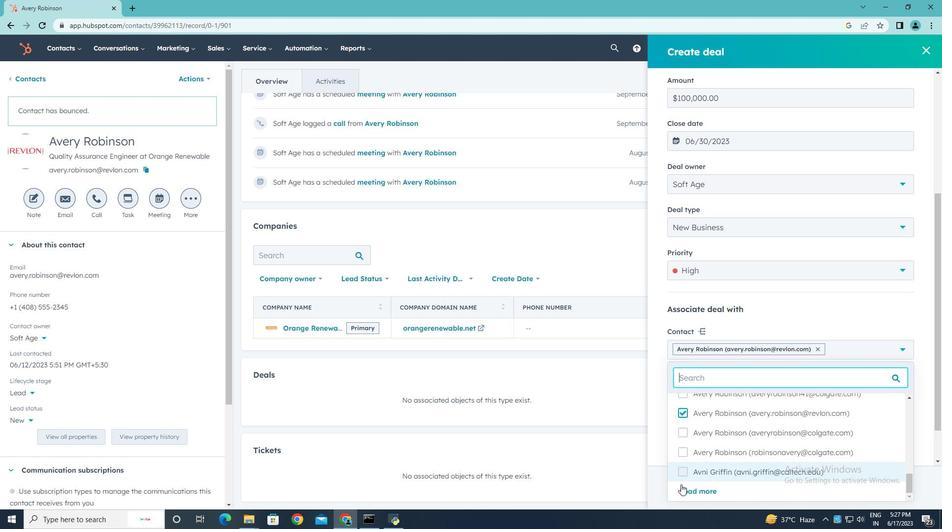 
Action: Mouse scrolled (681, 484) with delta (0, 0)
Screenshot: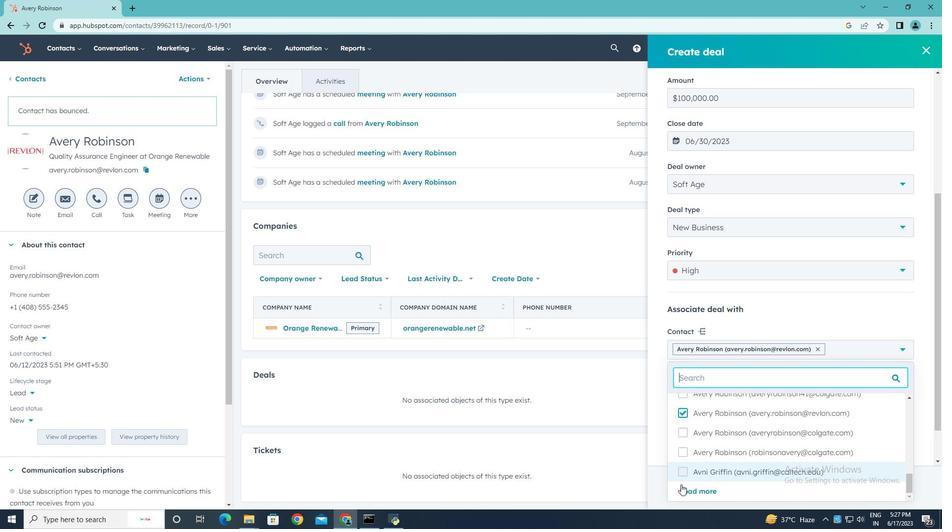 
Action: Mouse moved to (684, 474)
Screenshot: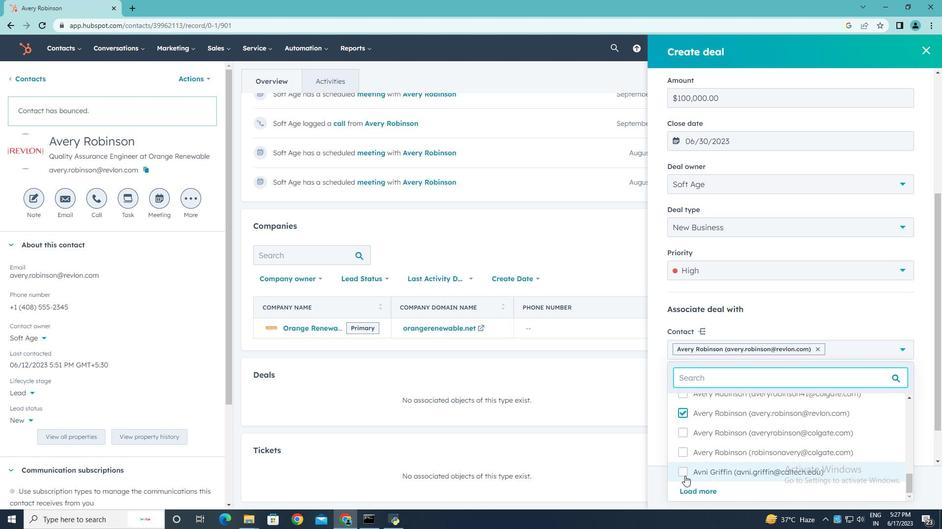 
Action: Mouse scrolled (684, 474) with delta (0, 0)
Screenshot: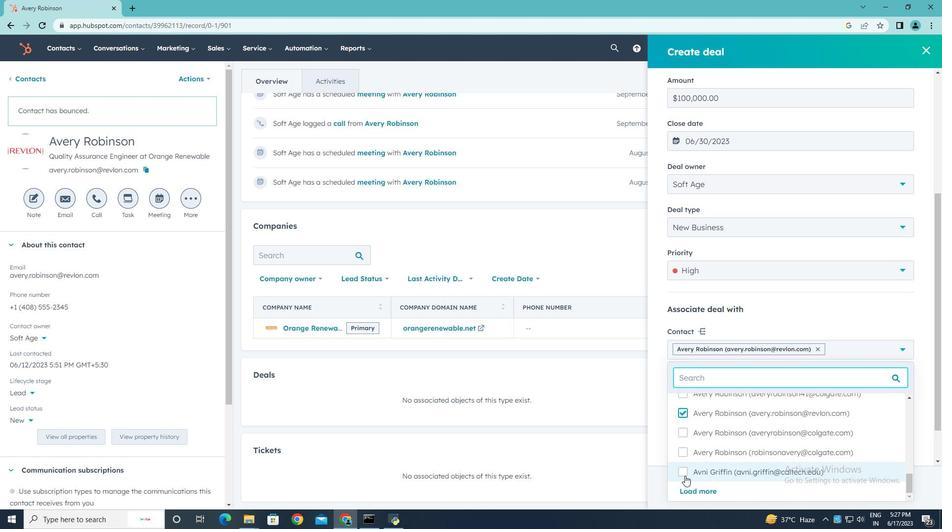 
Action: Mouse scrolled (684, 474) with delta (0, 0)
Screenshot: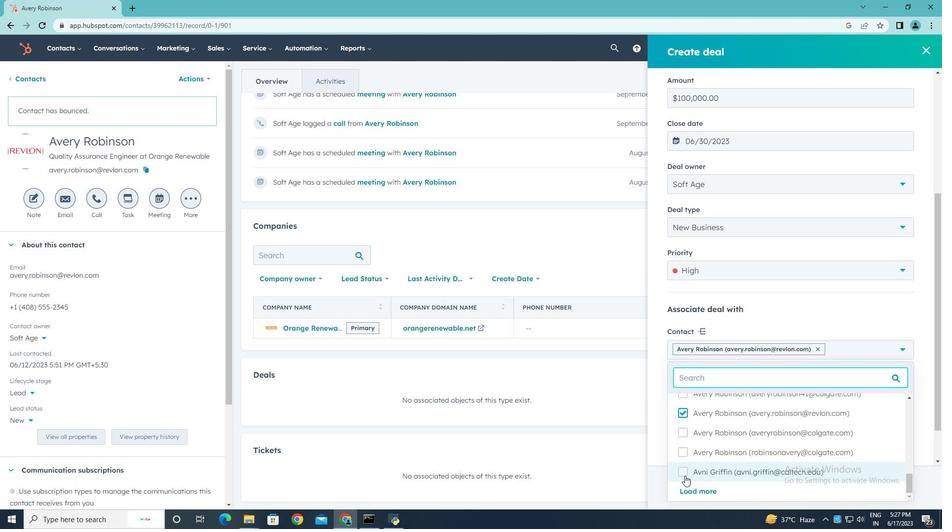 
Action: Mouse scrolled (684, 474) with delta (0, 0)
Screenshot: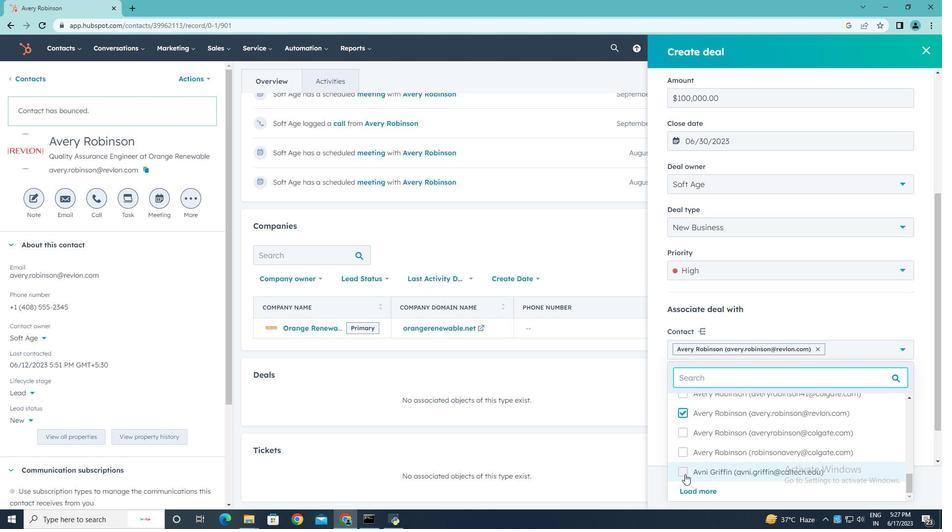 
Action: Mouse moved to (685, 471)
Screenshot: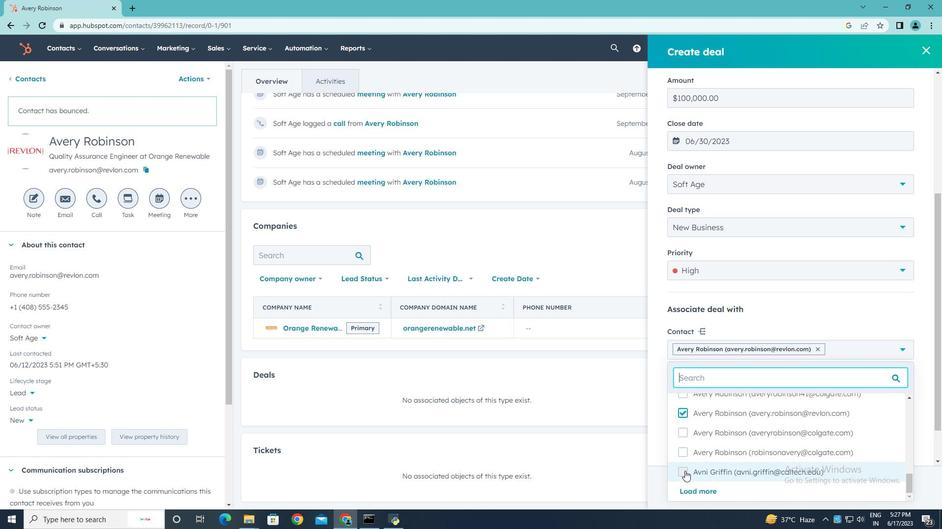 
Action: Mouse scrolled (685, 470) with delta (0, 0)
Screenshot: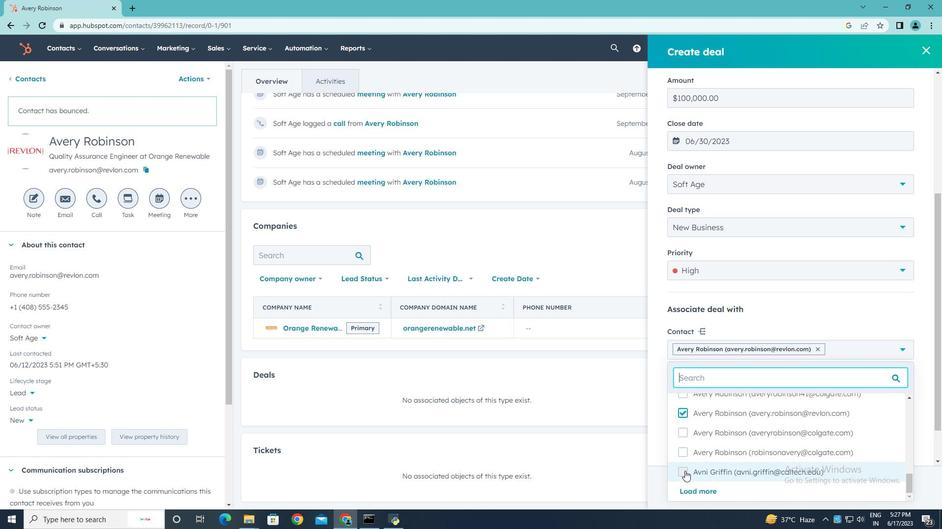 
Action: Mouse scrolled (685, 470) with delta (0, 0)
Screenshot: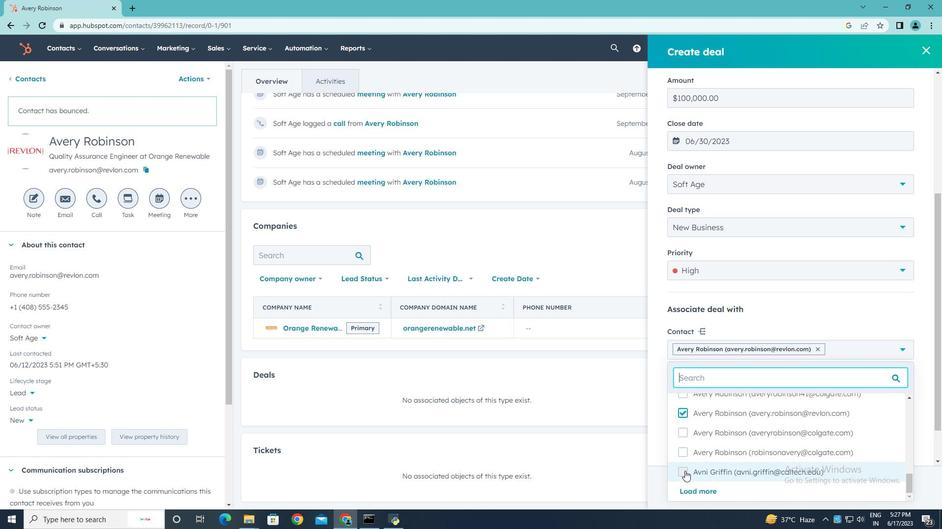 
Action: Mouse scrolled (685, 470) with delta (0, 0)
Screenshot: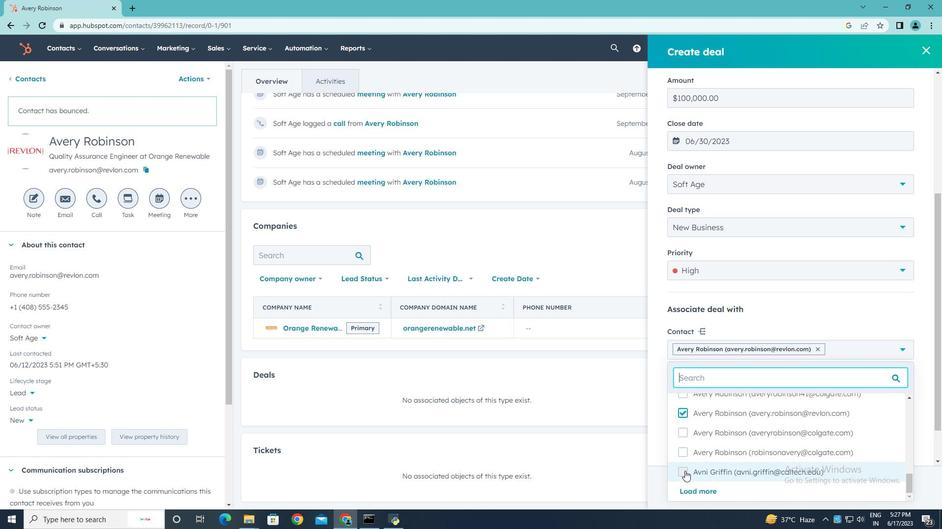 
Action: Mouse scrolled (685, 470) with delta (0, 0)
Screenshot: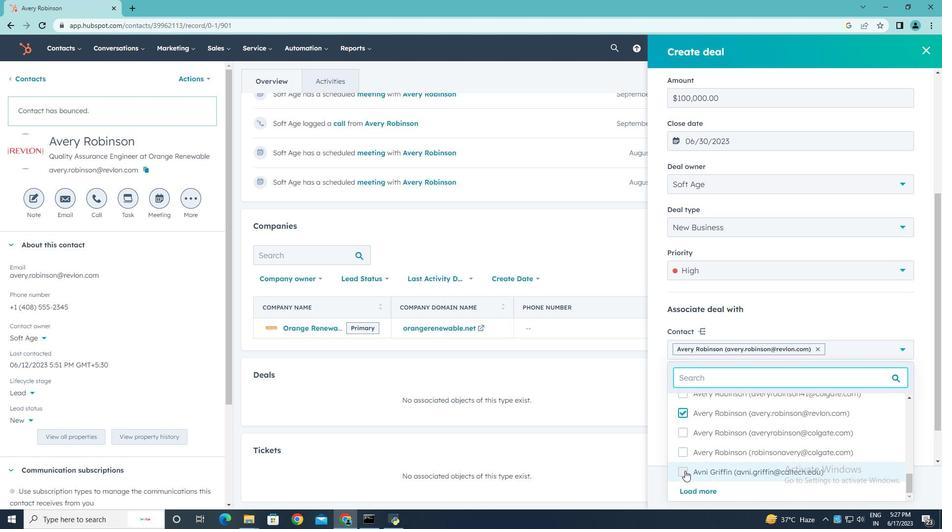 
Action: Mouse pressed left at (685, 471)
Screenshot: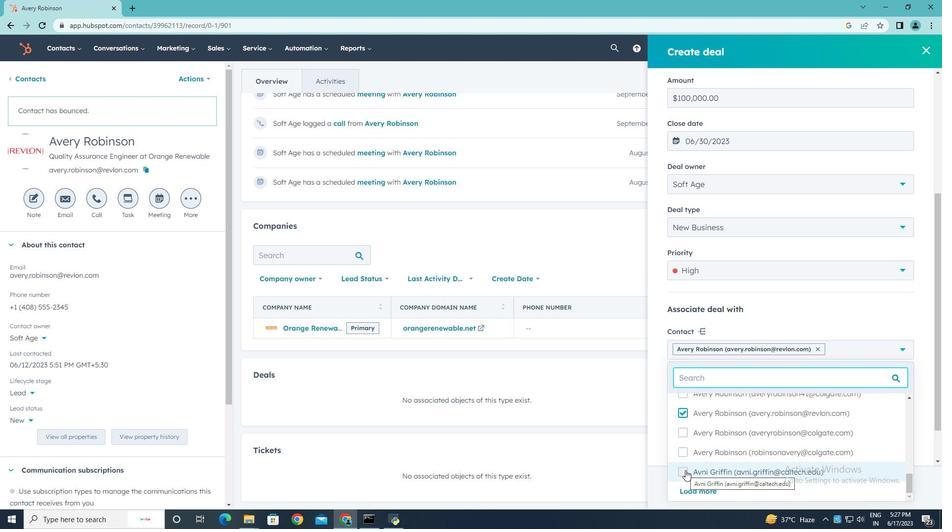 
Action: Mouse moved to (748, 435)
Screenshot: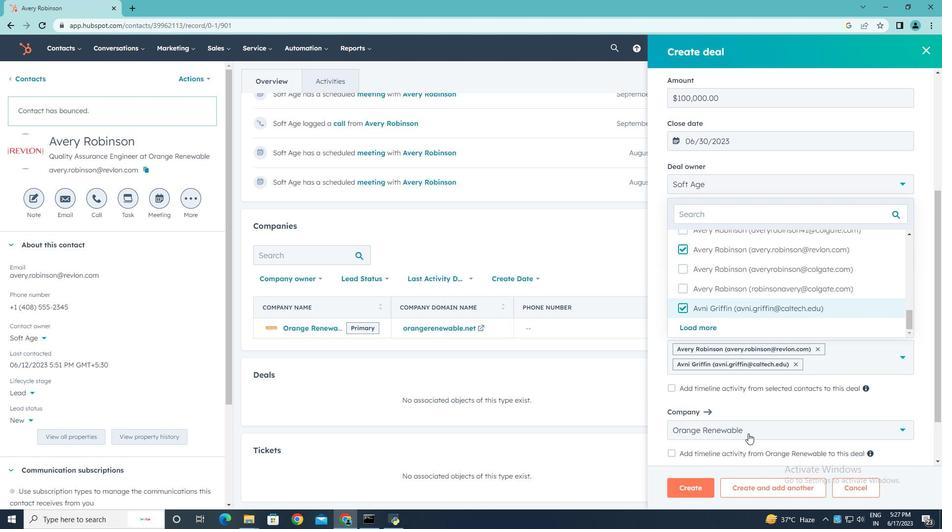 
Action: Mouse scrolled (748, 434) with delta (0, 0)
Screenshot: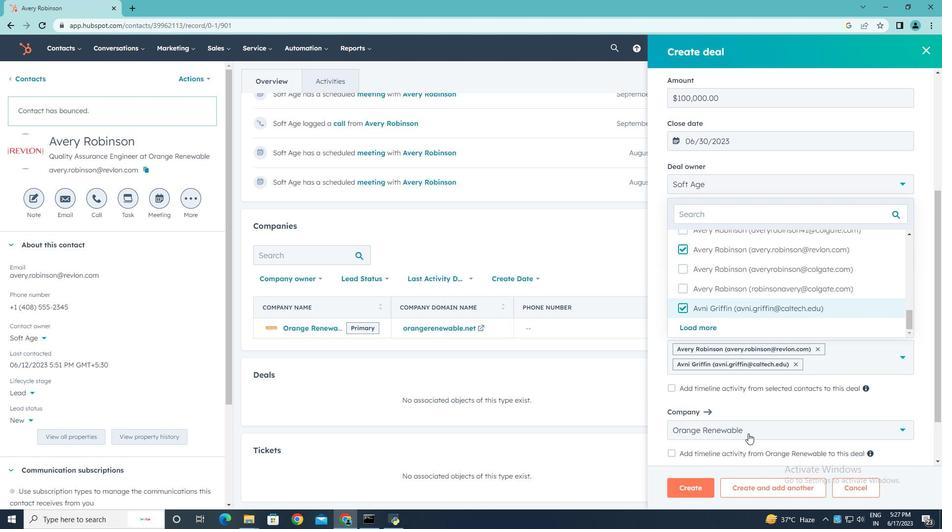 
Action: Mouse scrolled (748, 434) with delta (0, 0)
Screenshot: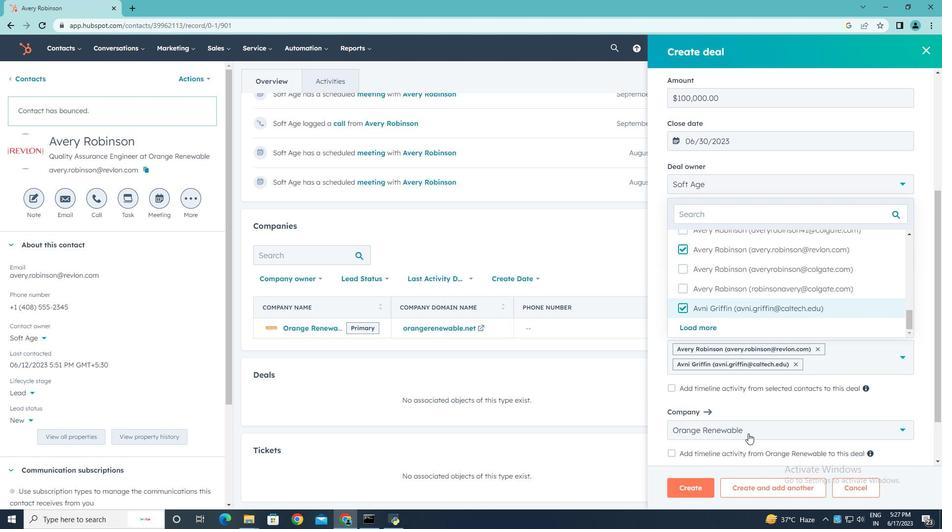 
Action: Mouse scrolled (748, 434) with delta (0, 0)
Screenshot: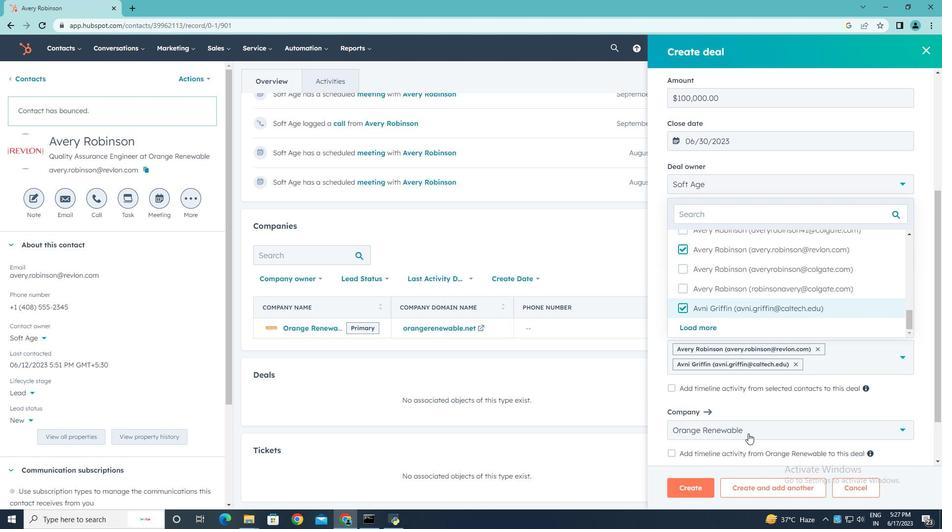 
Action: Mouse scrolled (748, 434) with delta (0, 0)
Screenshot: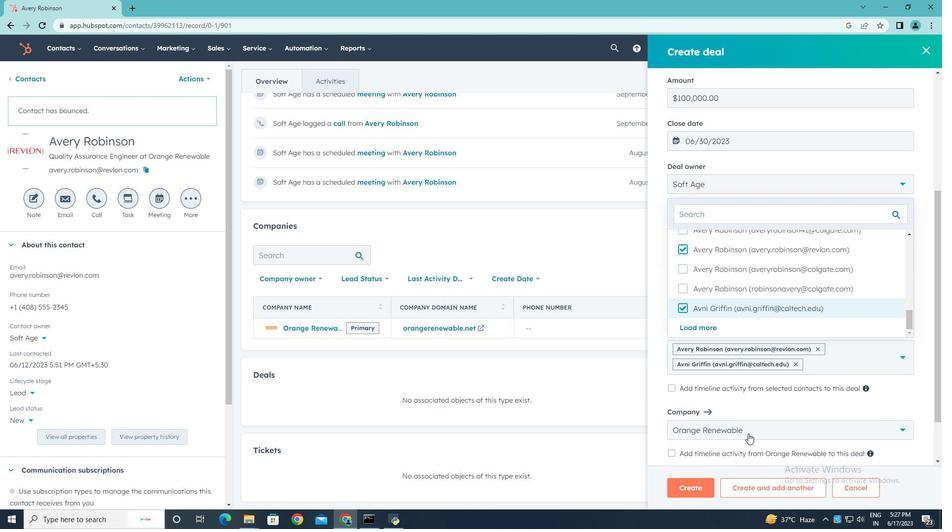 
Action: Mouse moved to (900, 299)
Screenshot: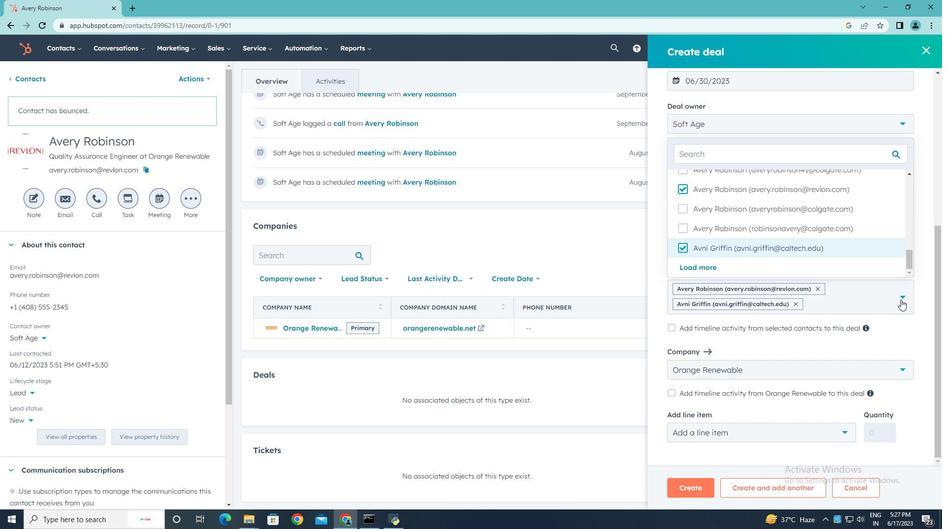
Action: Mouse pressed left at (900, 299)
Screenshot: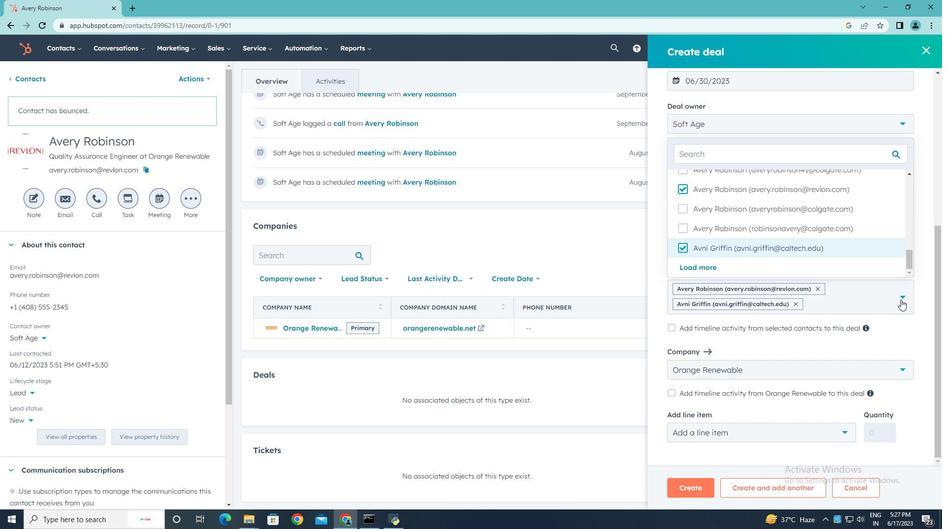 
Action: Mouse moved to (694, 487)
Screenshot: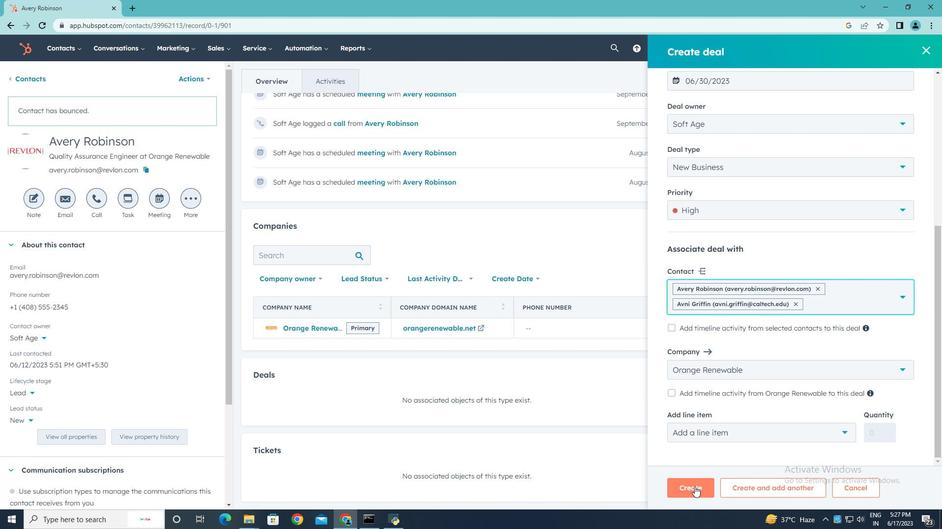 
Action: Mouse pressed left at (694, 487)
Screenshot: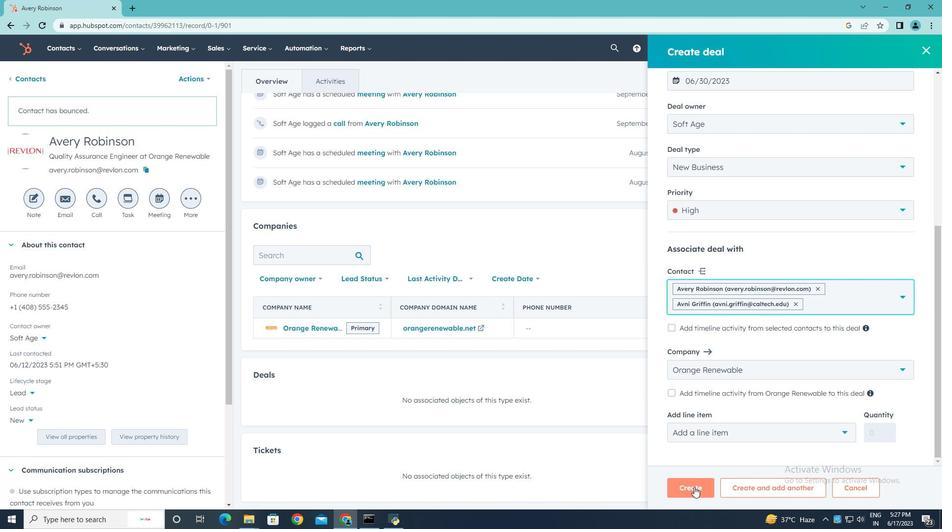 
